 Task: Create a task  Integrate website with payment gateways and invoicing systems , assign it to team member softage.2@softage.net in the project AgileExpert and update the status of the task to  On Track  , set the priority of the task to Low
Action: Mouse moved to (51, 455)
Screenshot: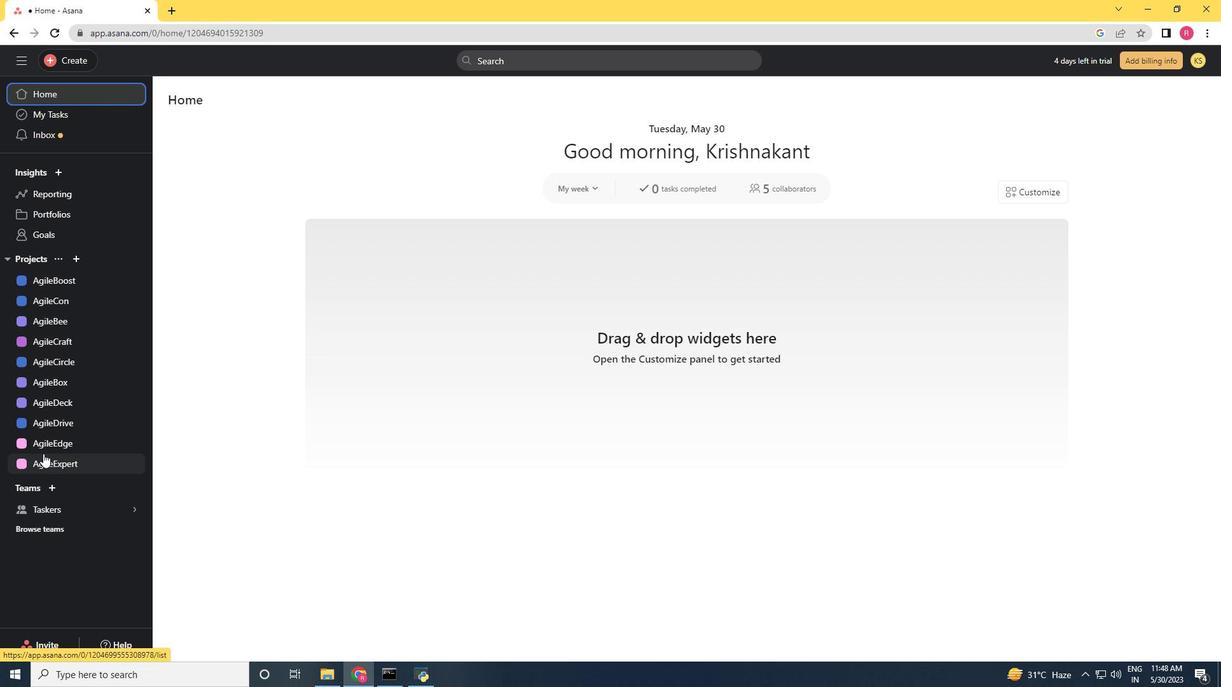 
Action: Mouse pressed left at (51, 455)
Screenshot: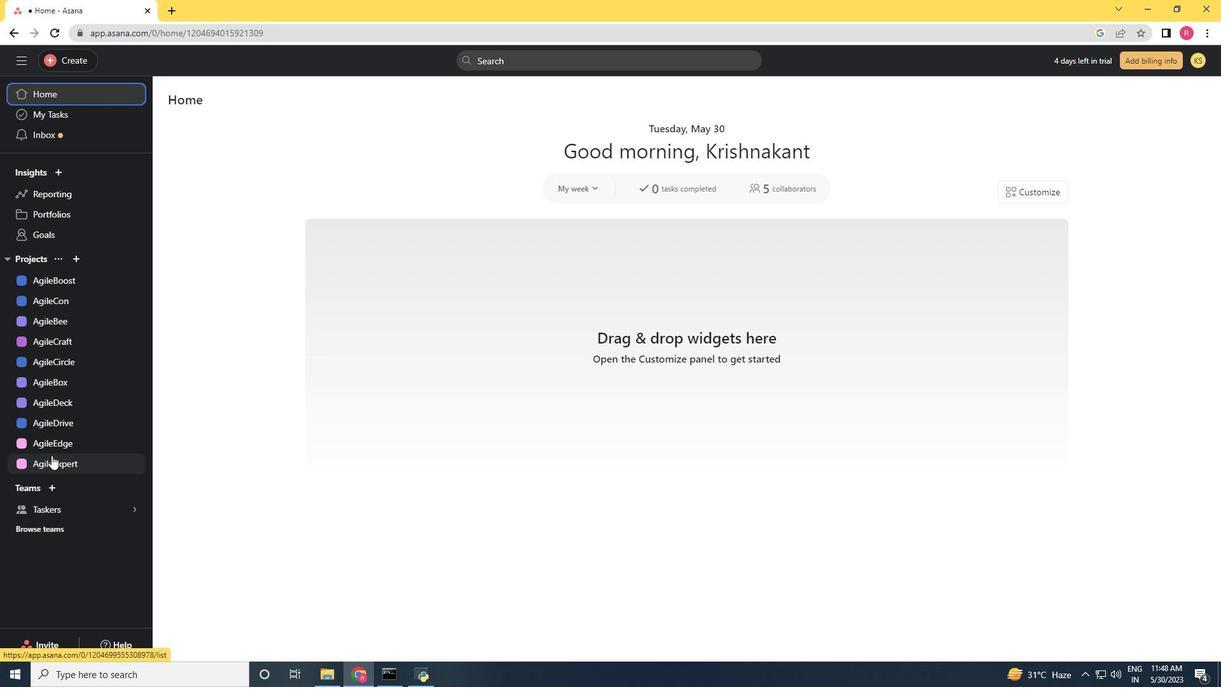 
Action: Mouse moved to (69, 50)
Screenshot: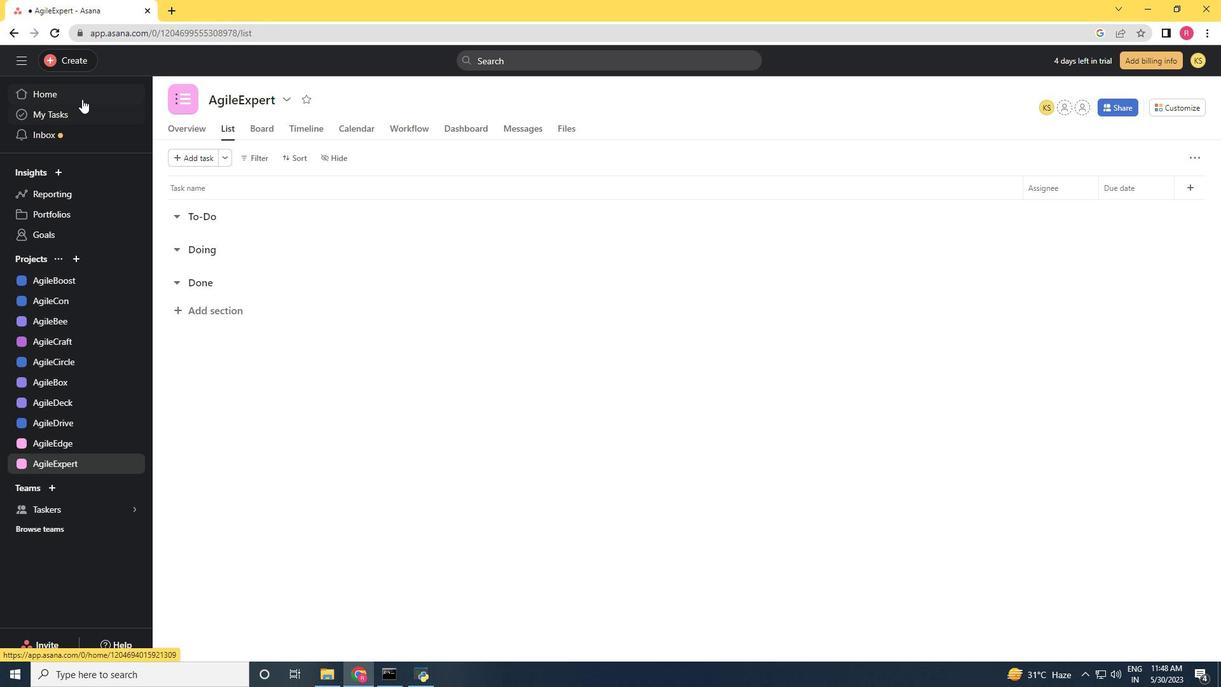 
Action: Mouse pressed left at (69, 50)
Screenshot: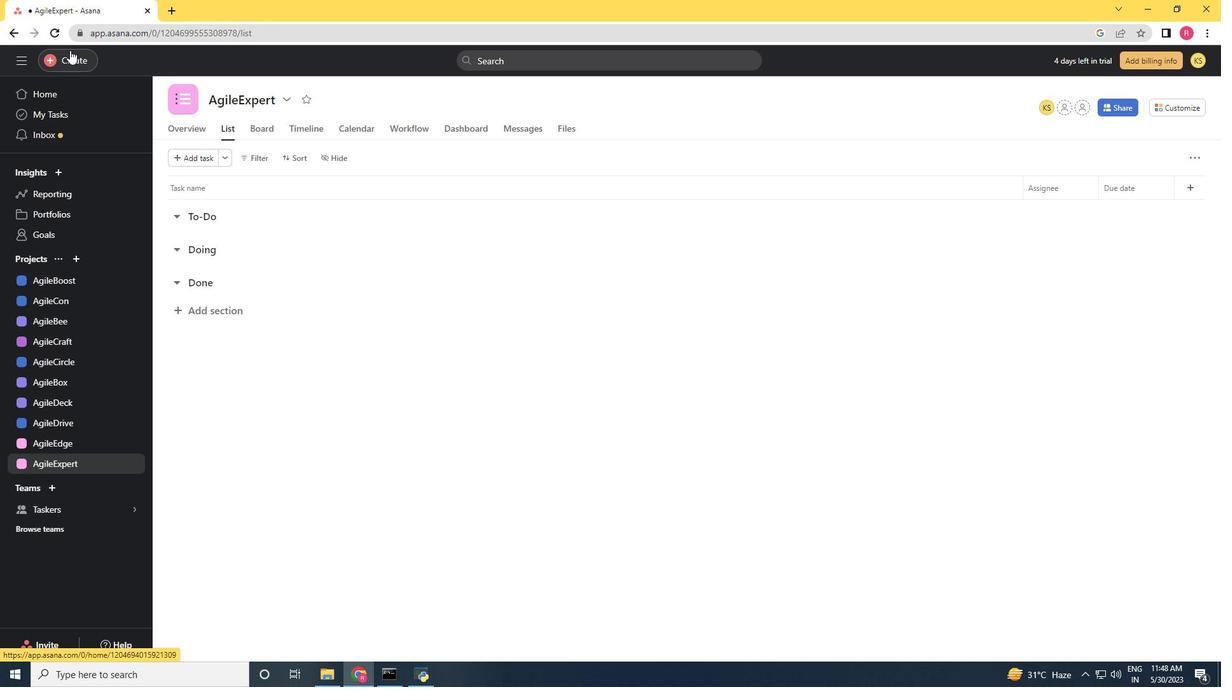 
Action: Mouse moved to (132, 70)
Screenshot: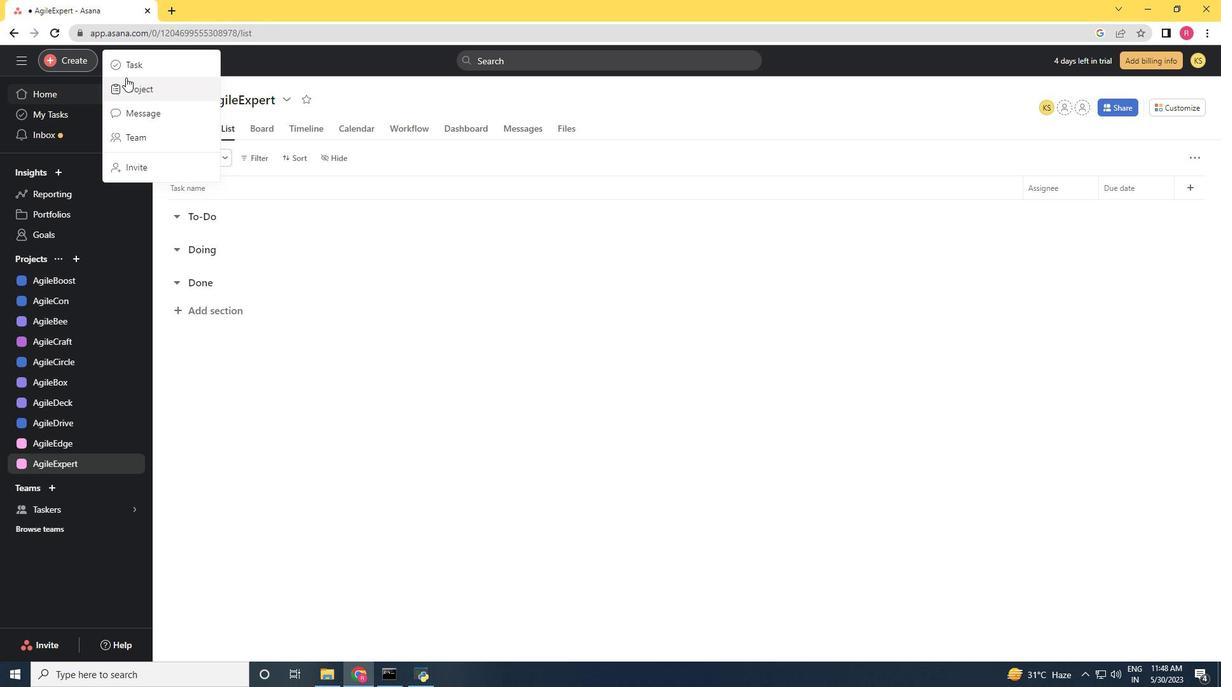 
Action: Mouse pressed left at (132, 70)
Screenshot: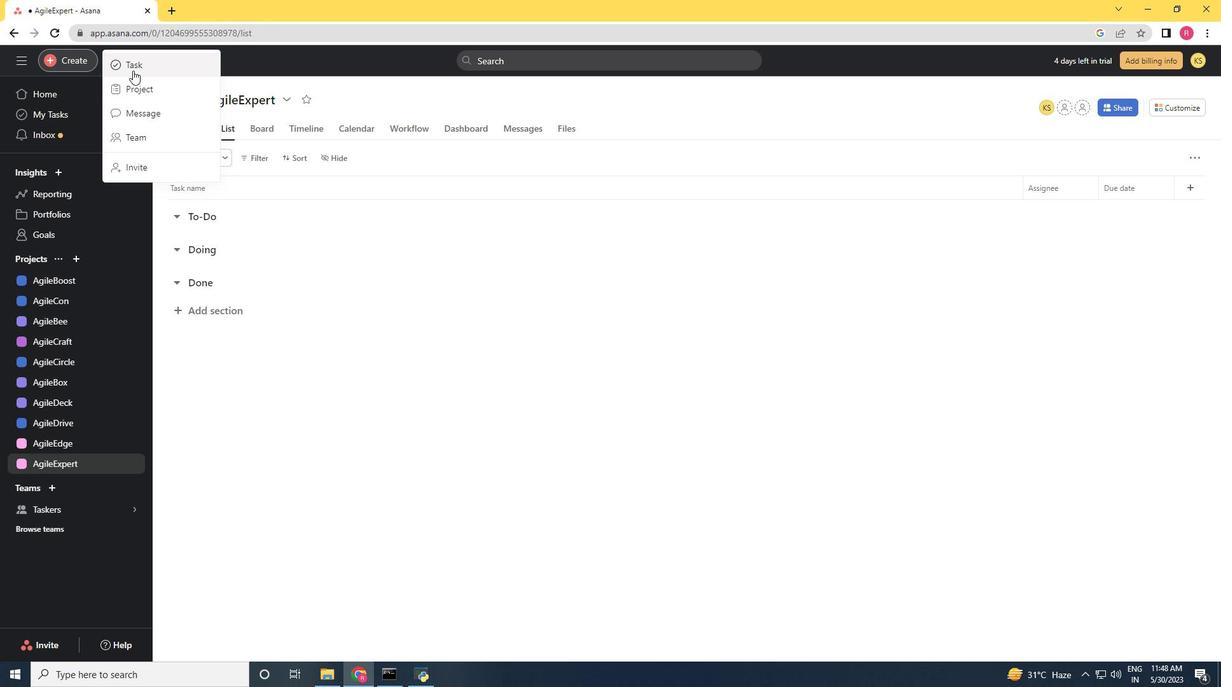 
Action: Key pressed <Key.shift>Integrate<Key.space>website<Key.space>with<Key.space>payment<Key.space>gatways<Key.space>and<Key.space>invoicing<Key.space>system
Screenshot: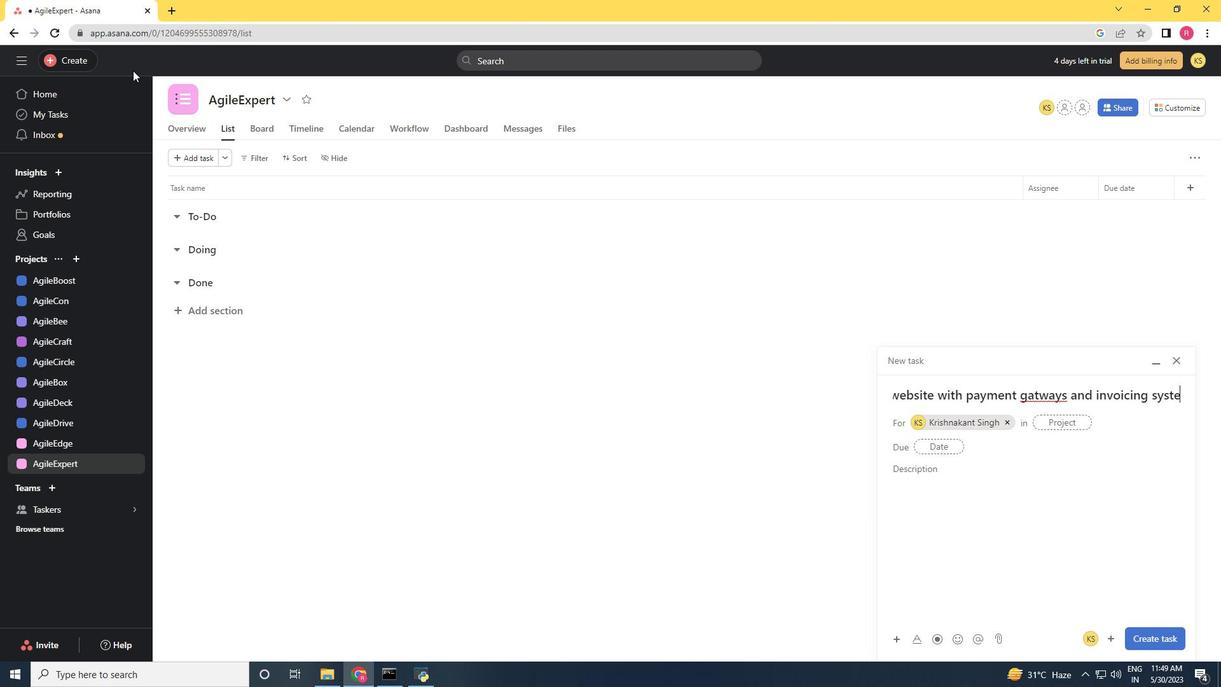 
Action: Mouse moved to (1030, 398)
Screenshot: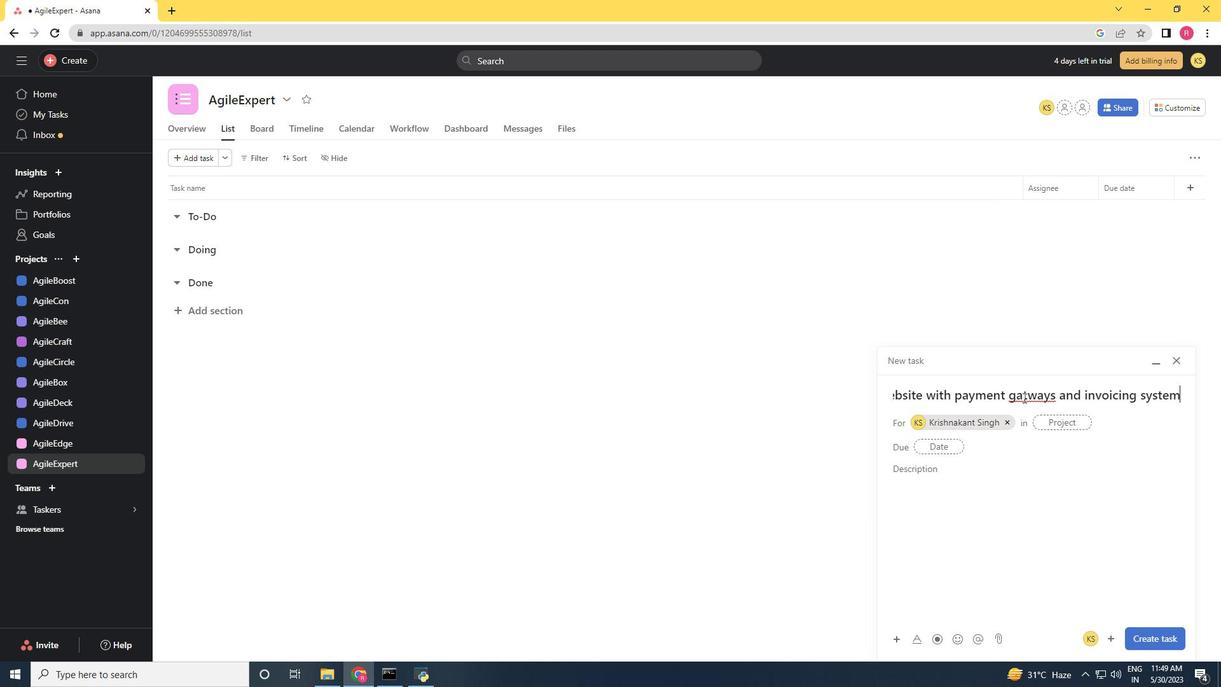 
Action: Mouse pressed left at (1030, 398)
Screenshot: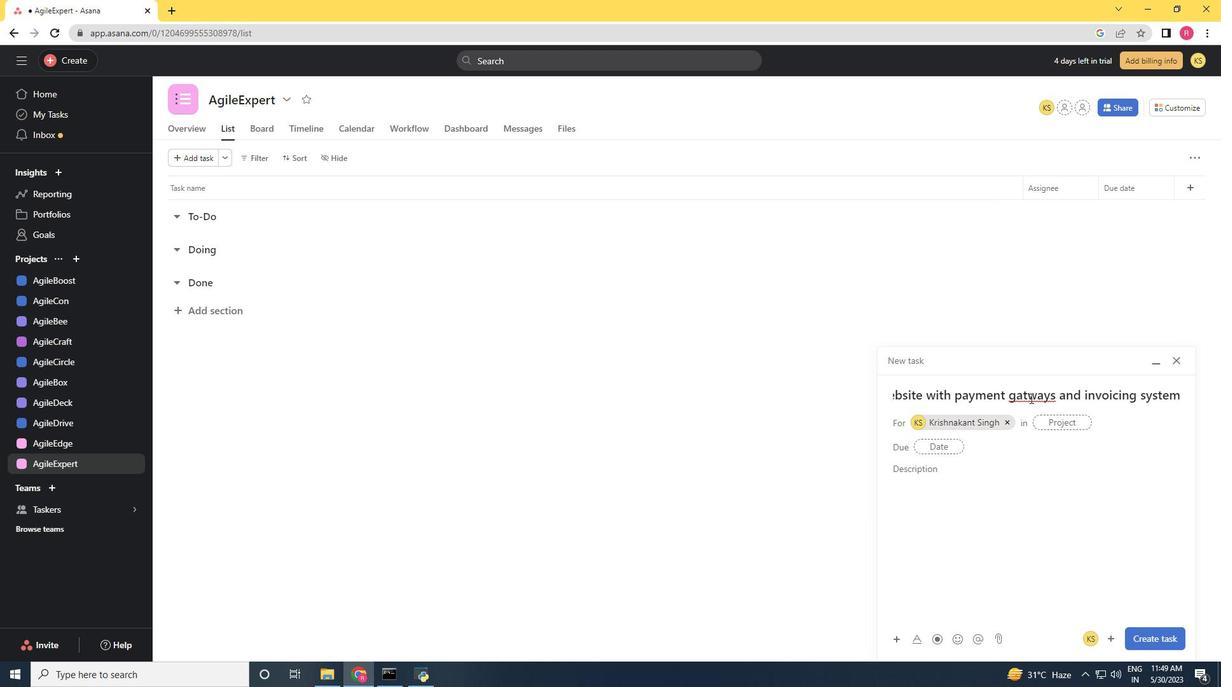 
Action: Key pressed e
Screenshot: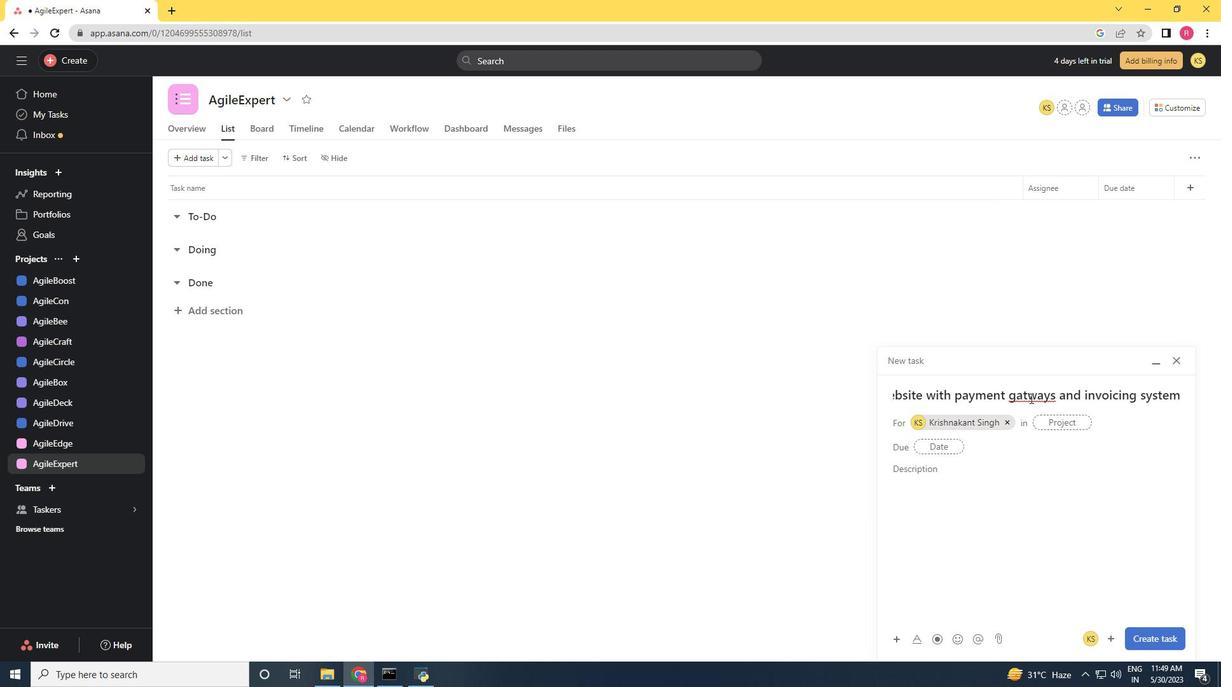 
Action: Mouse moved to (986, 423)
Screenshot: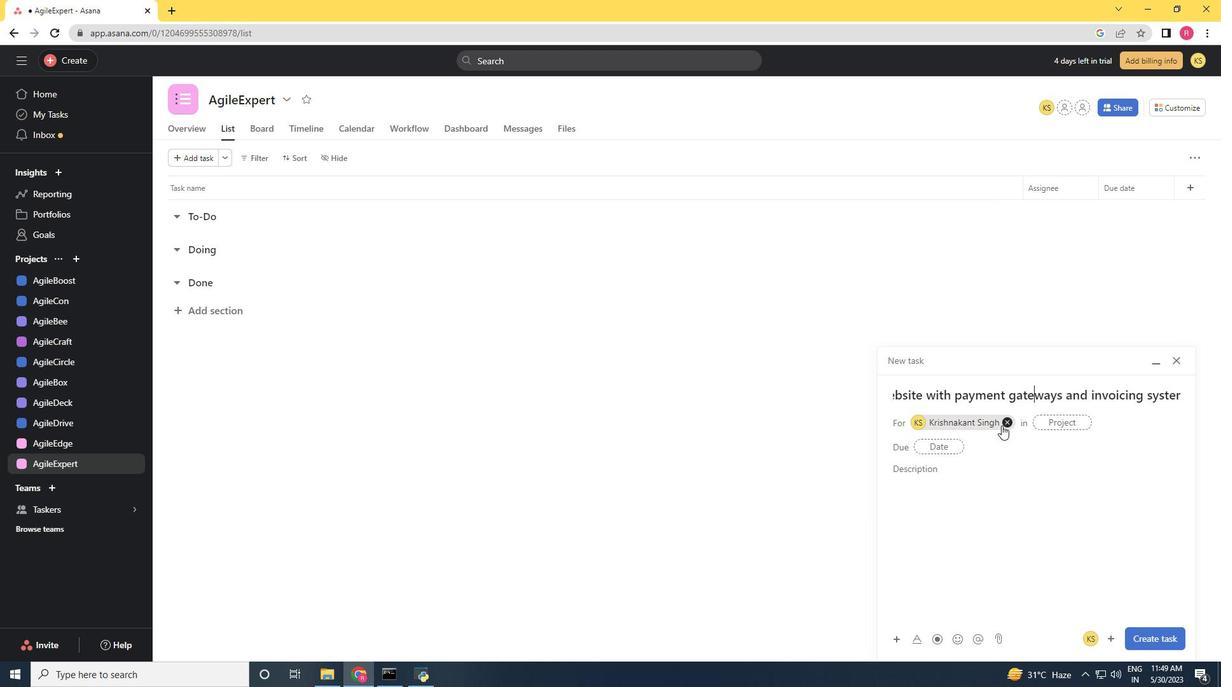 
Action: Mouse pressed left at (986, 423)
Screenshot: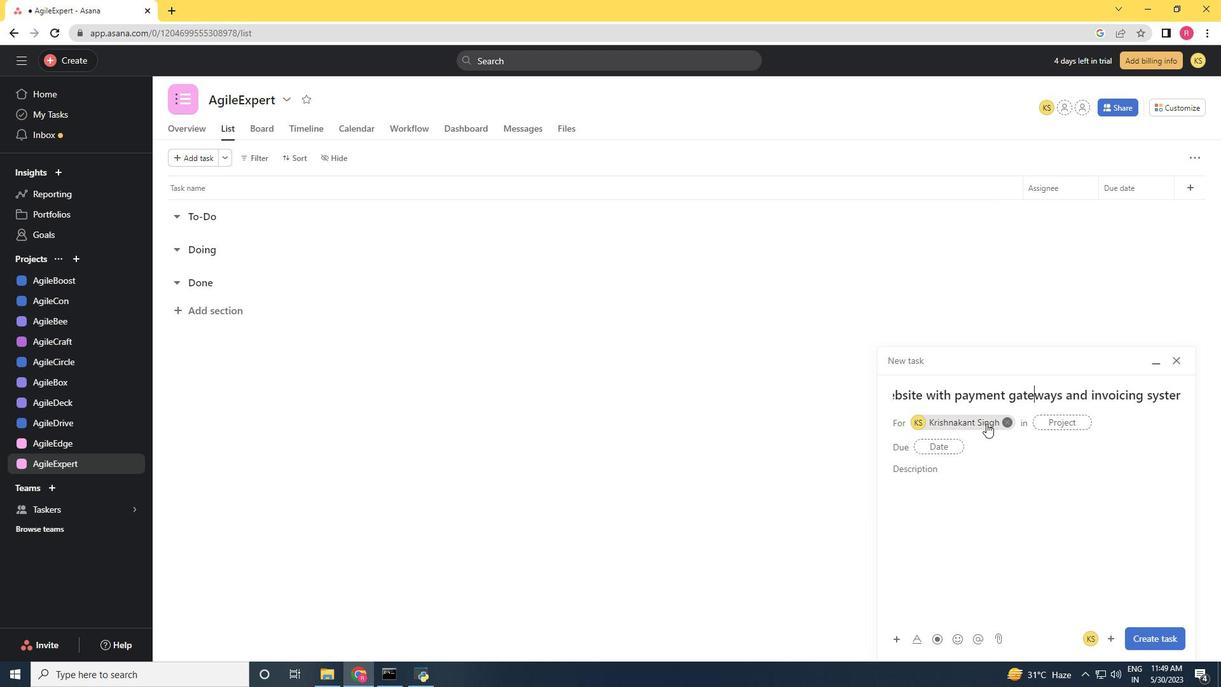 
Action: Mouse moved to (929, 418)
Screenshot: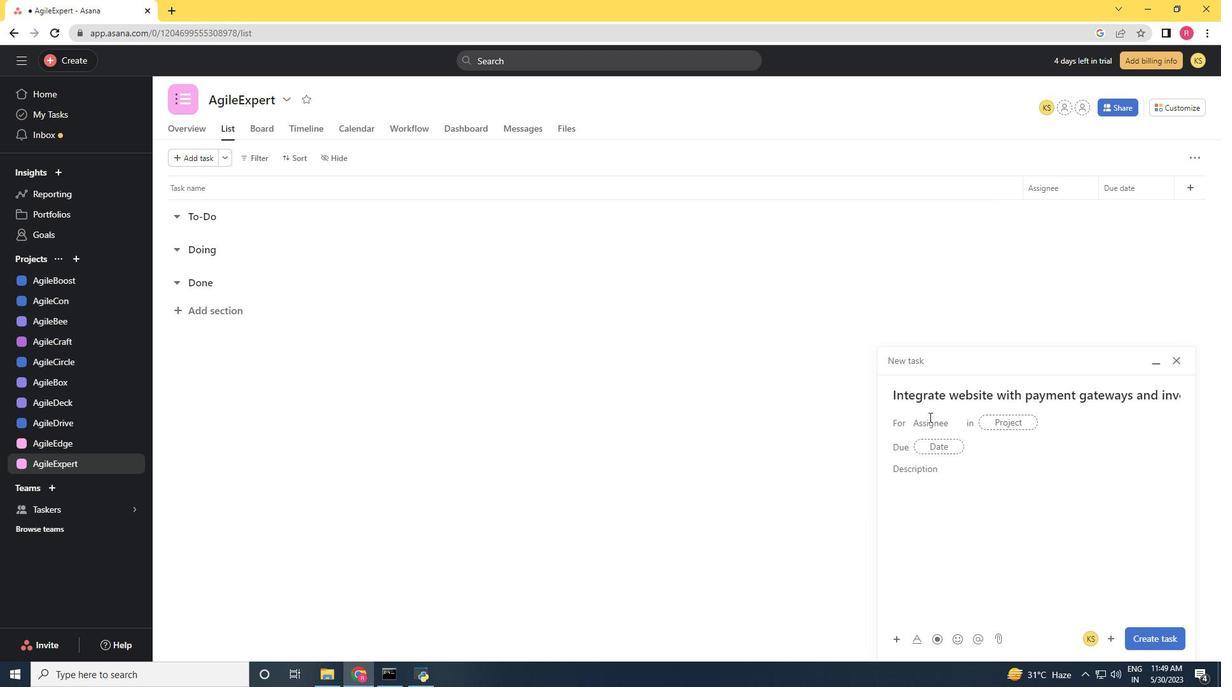 
Action: Mouse pressed left at (929, 418)
Screenshot: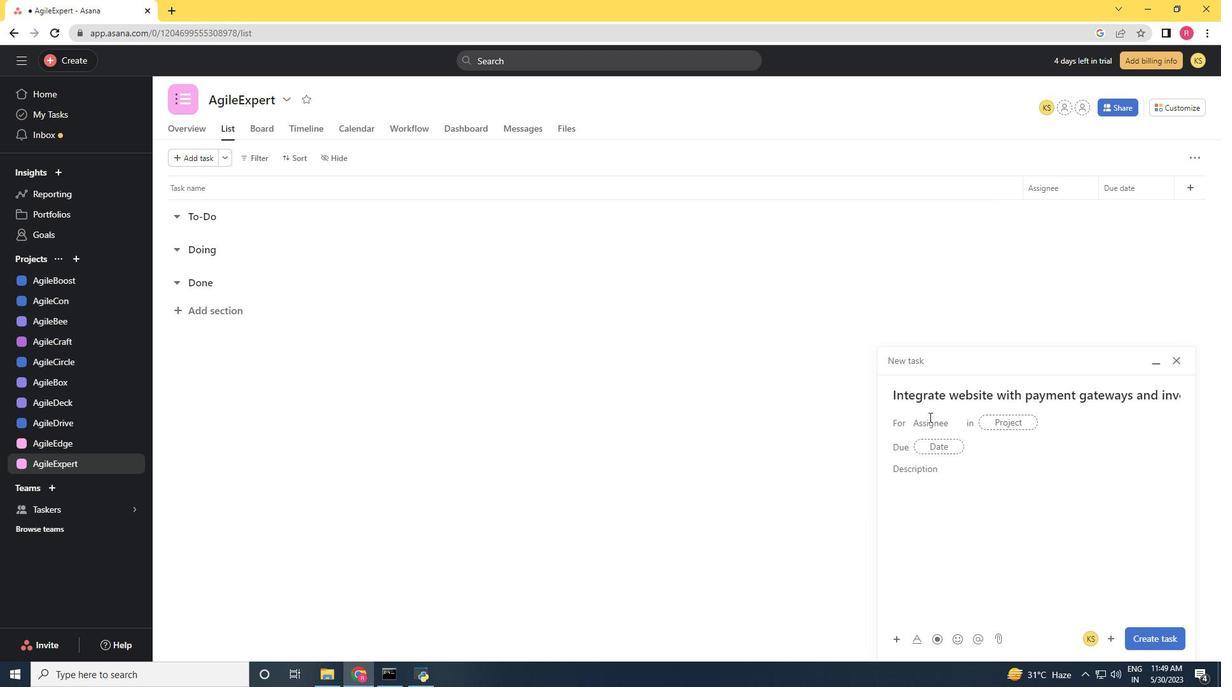 
Action: Mouse moved to (930, 419)
Screenshot: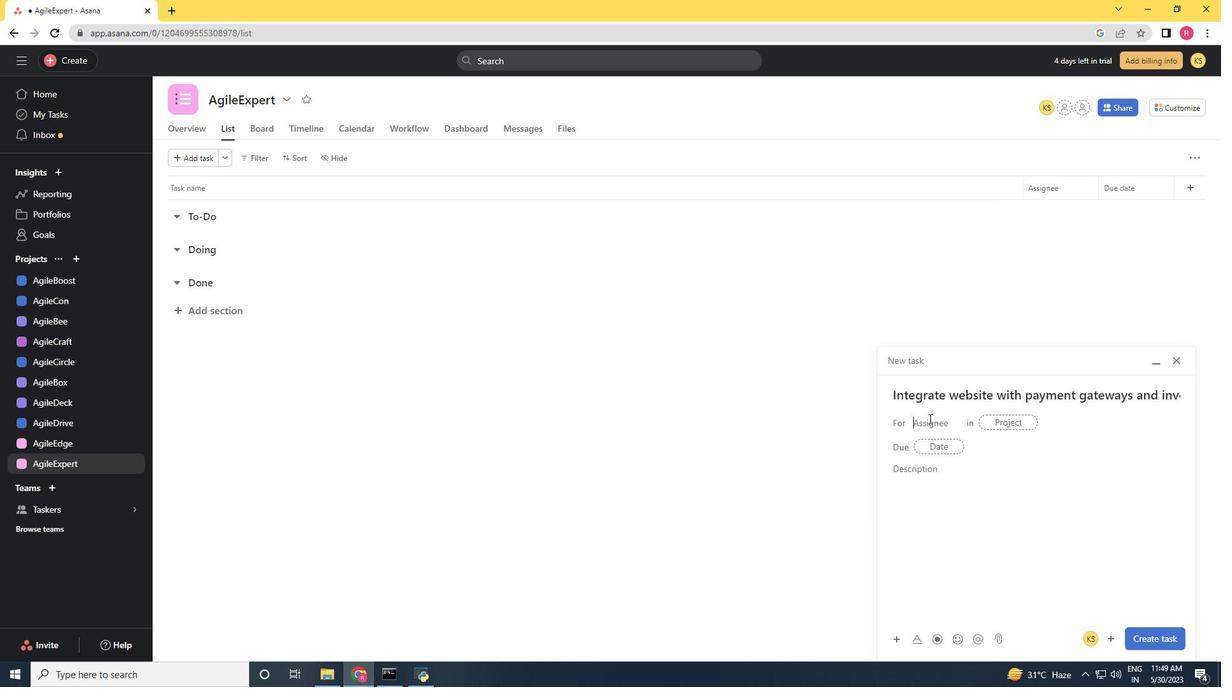 
Action: Key pressed softage.2<Key.shift>@softage.net
Screenshot: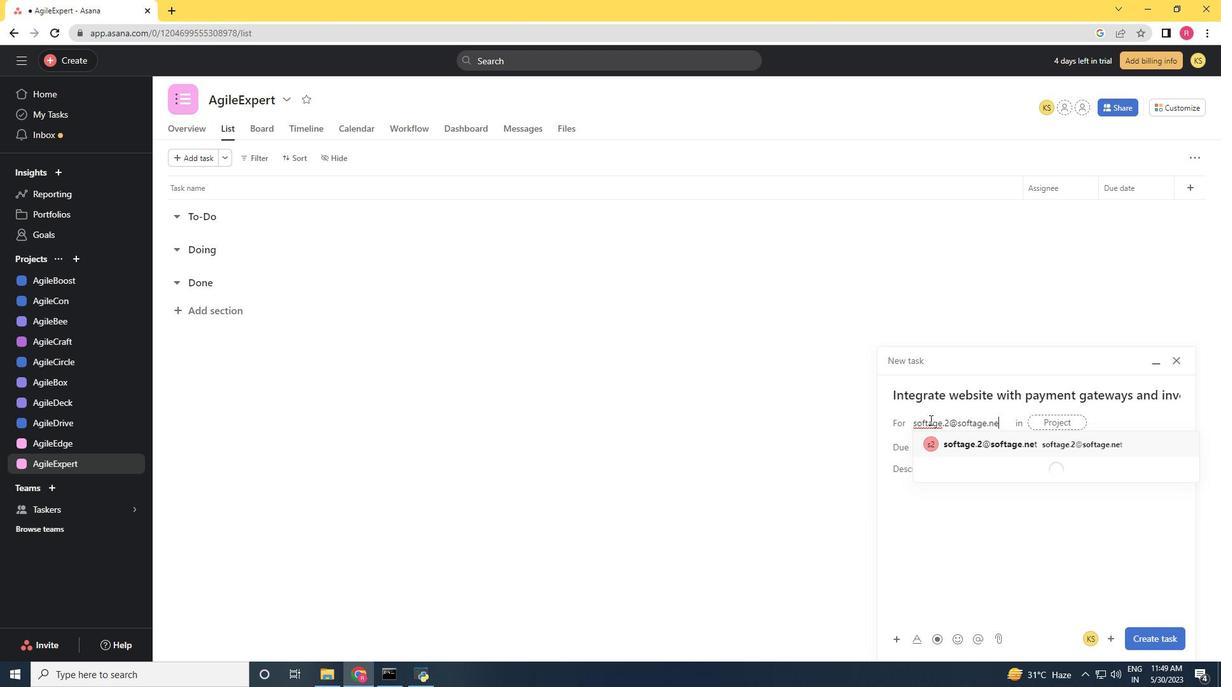 
Action: Mouse moved to (962, 441)
Screenshot: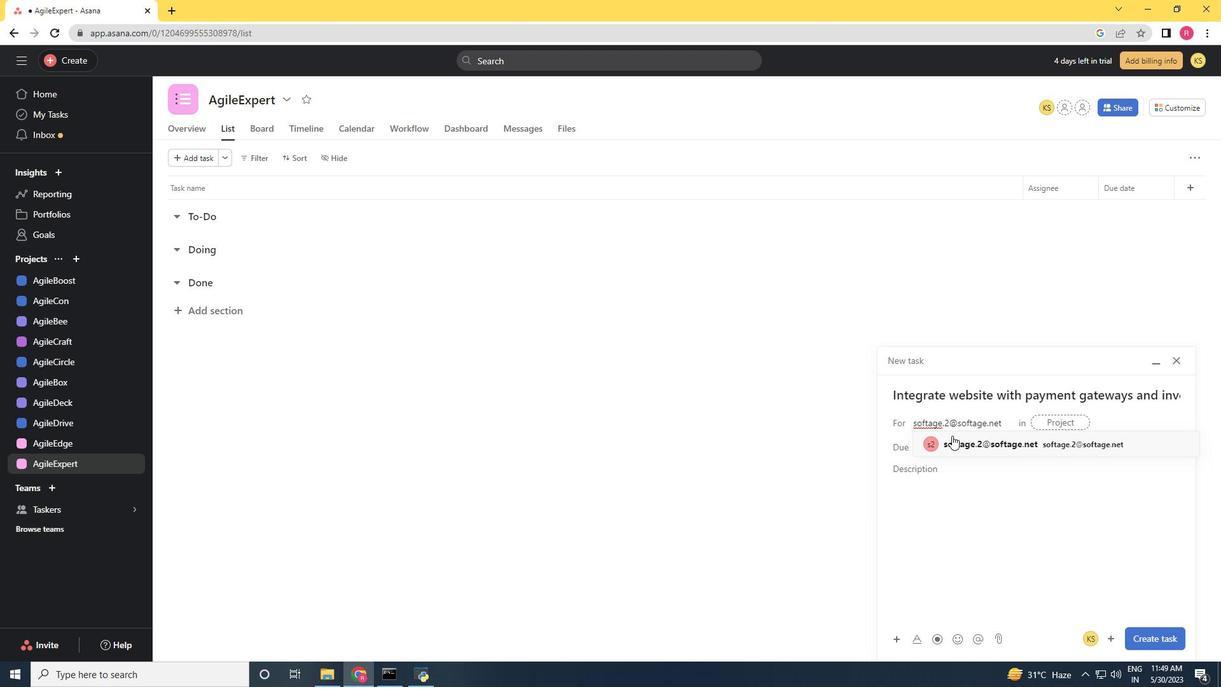 
Action: Mouse pressed left at (962, 441)
Screenshot: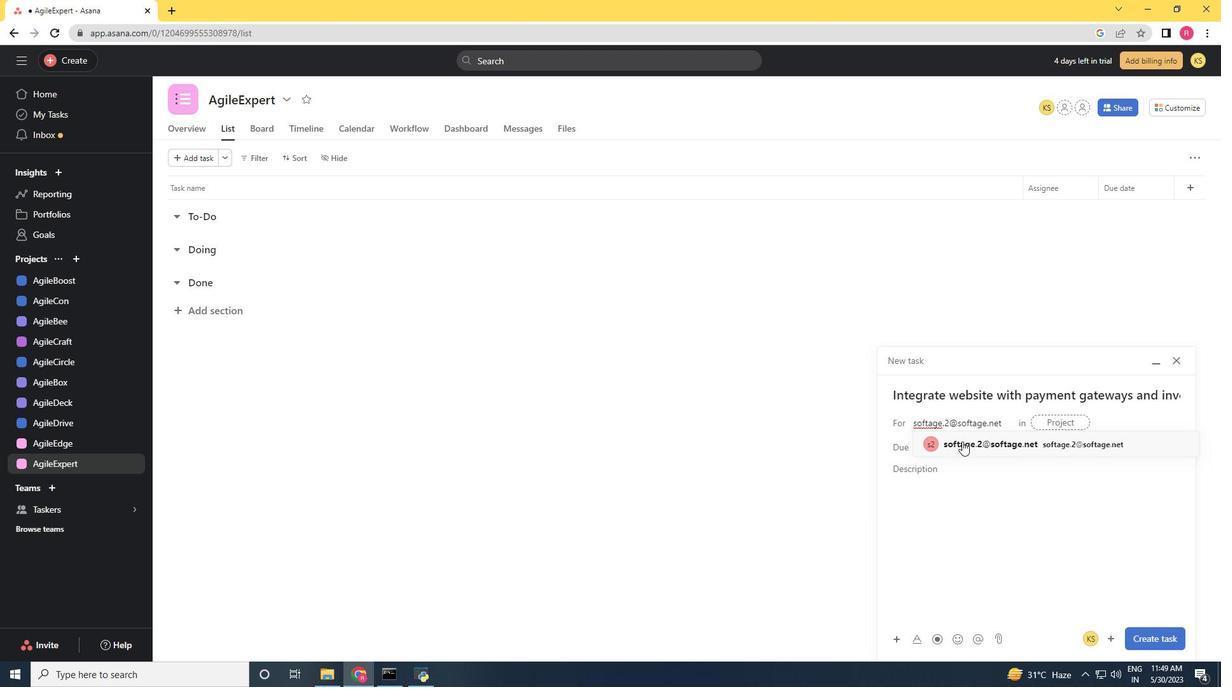 
Action: Mouse moved to (851, 445)
Screenshot: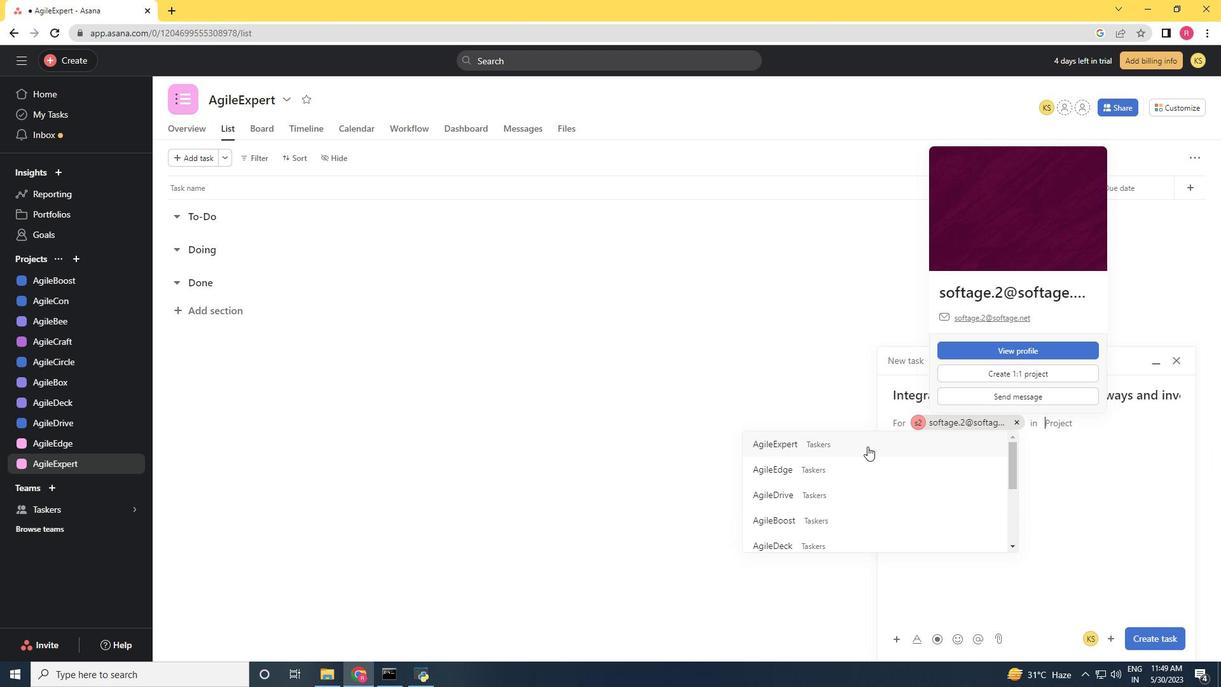 
Action: Mouse pressed left at (851, 445)
Screenshot: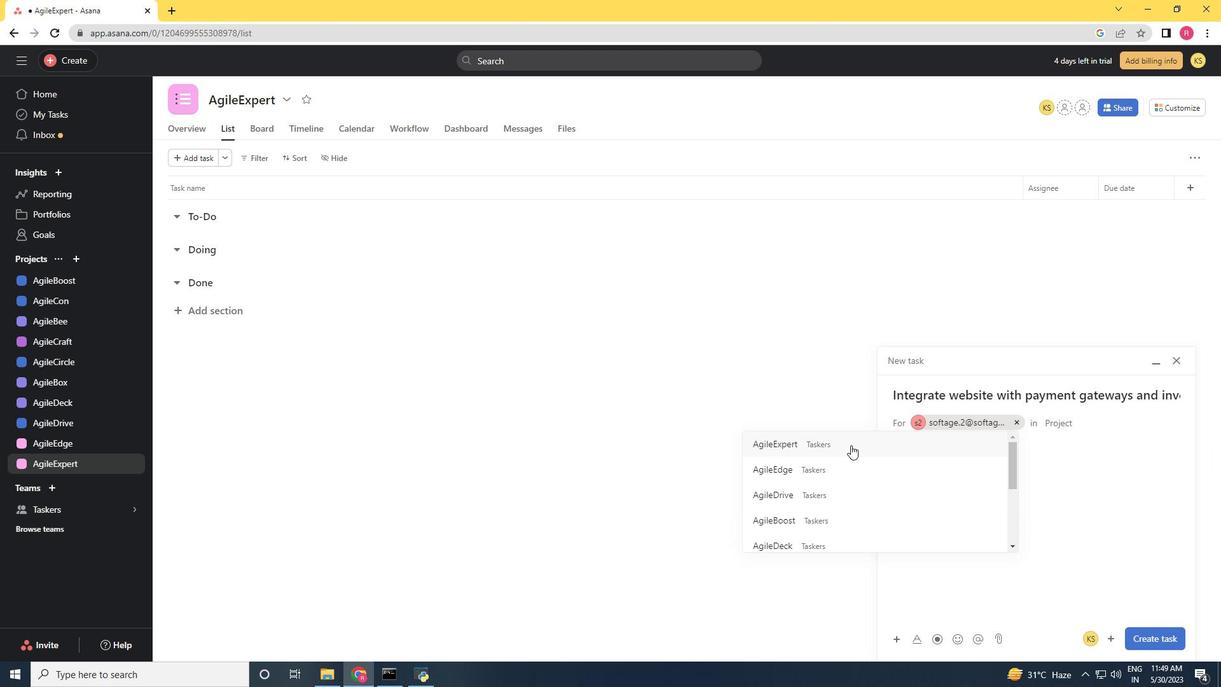 
Action: Mouse moved to (1142, 641)
Screenshot: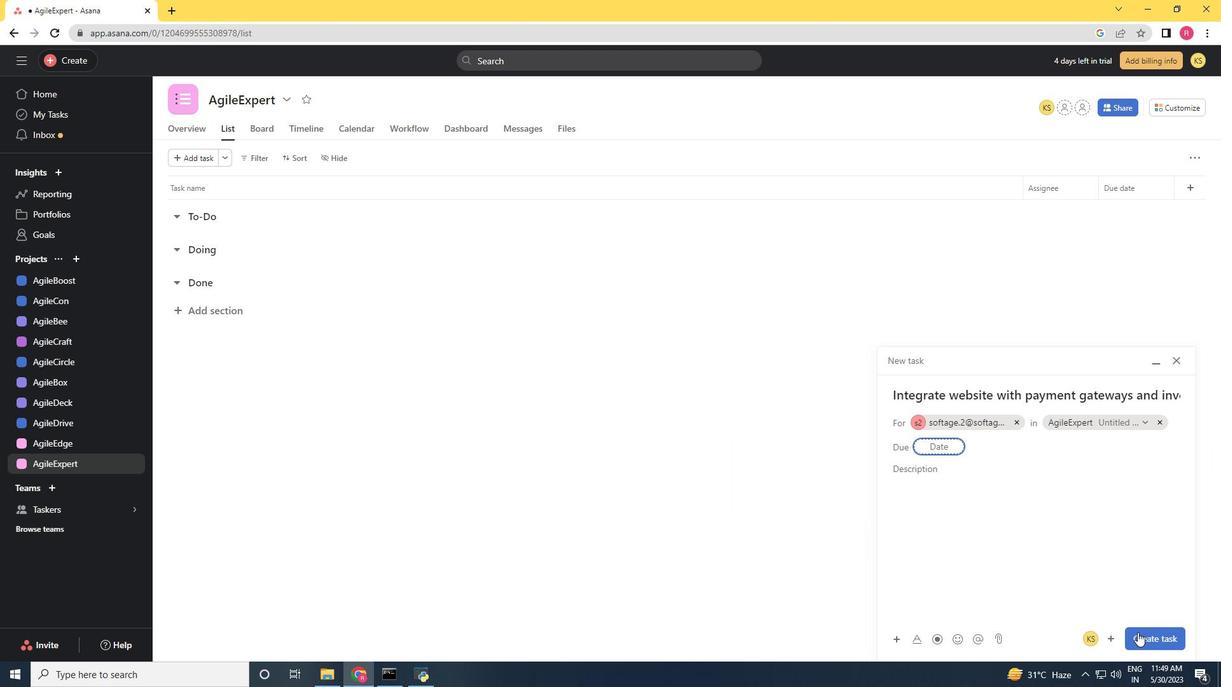
Action: Mouse pressed left at (1142, 641)
Screenshot: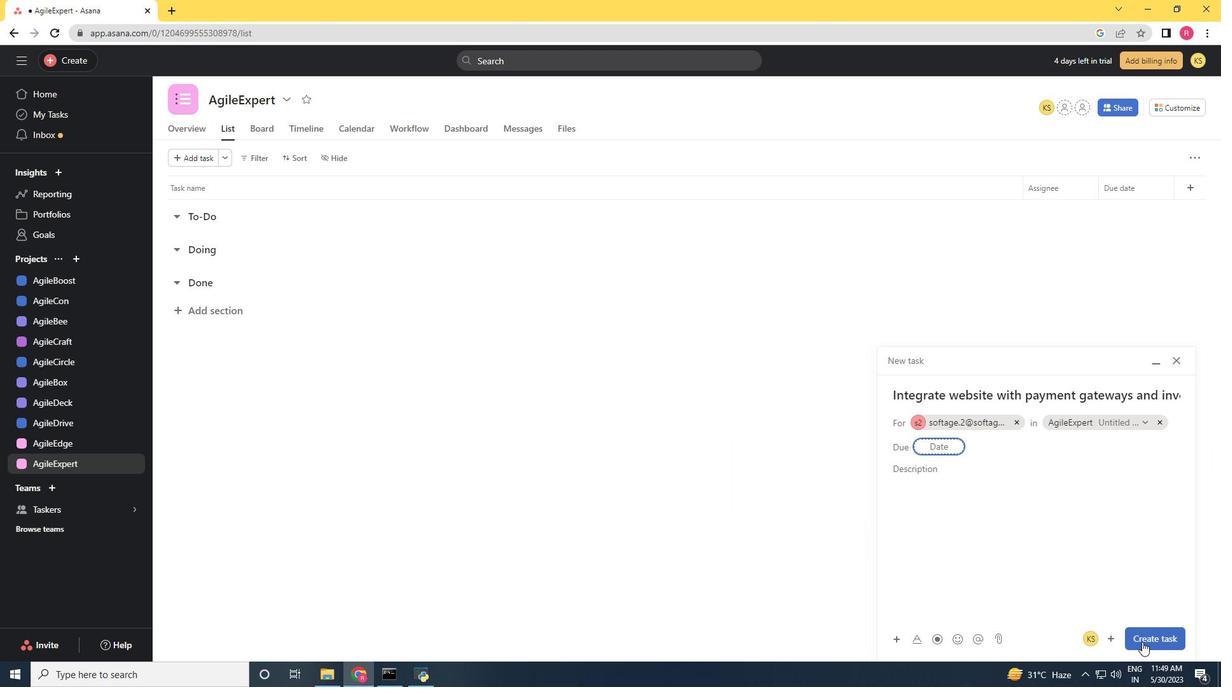 
Action: Mouse moved to (1021, 183)
Screenshot: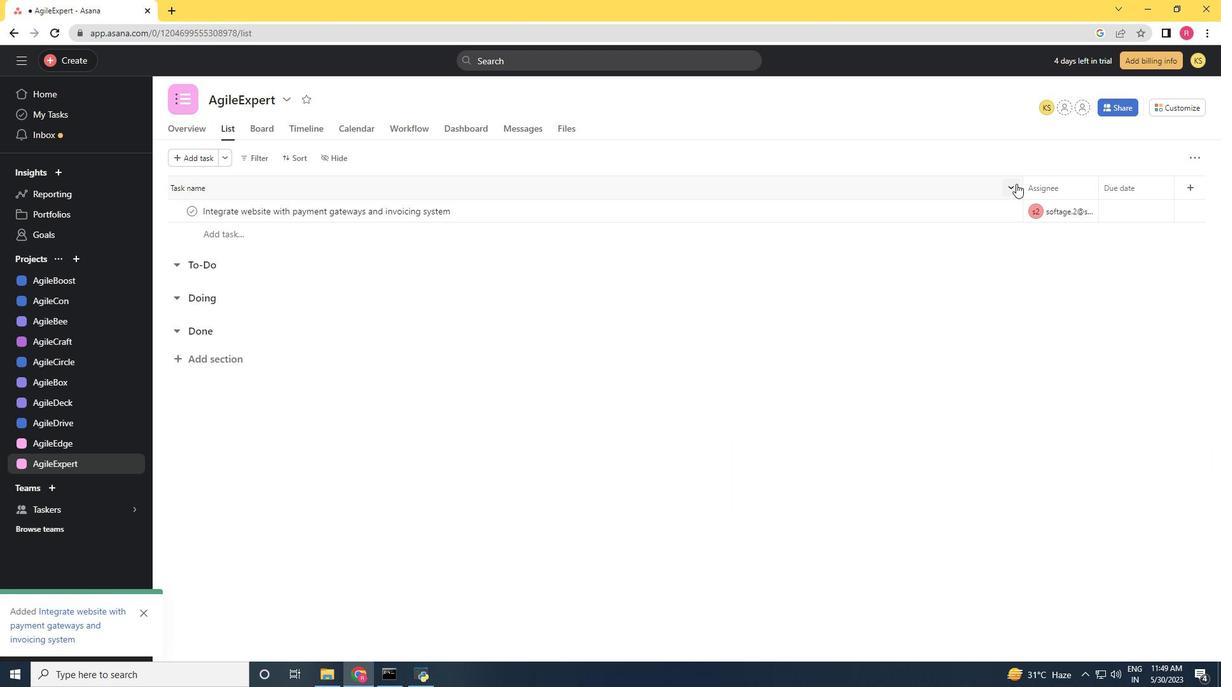 
Action: Mouse pressed left at (1021, 183)
Screenshot: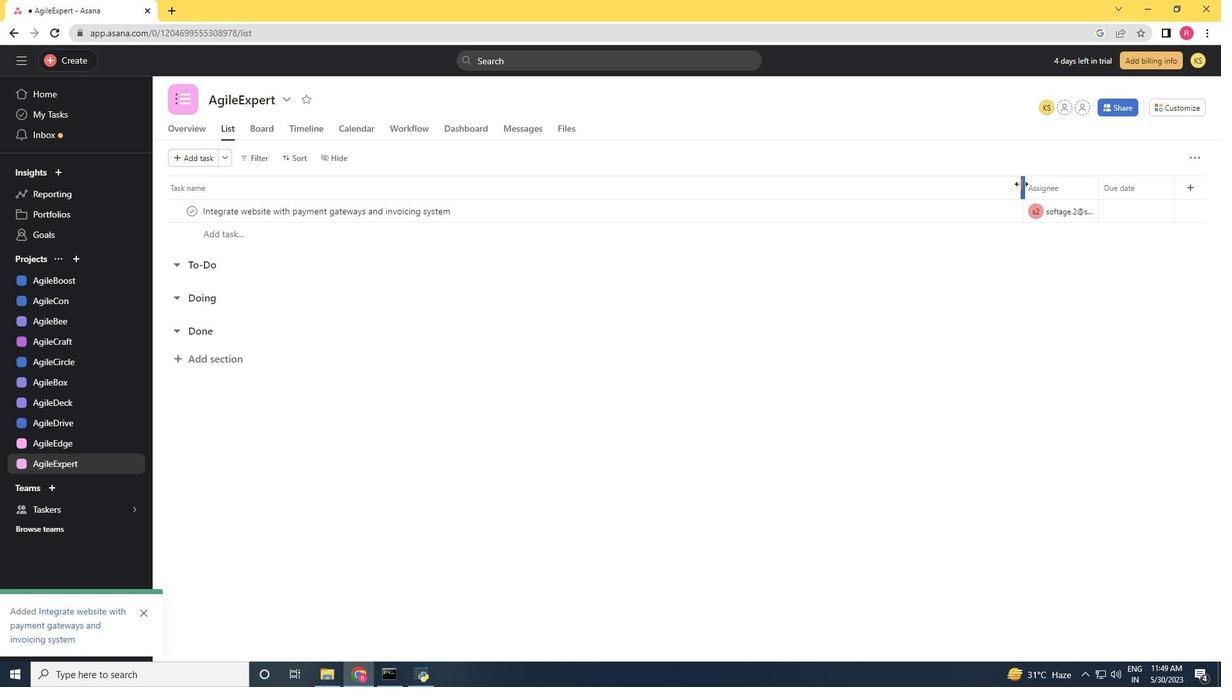 
Action: Mouse moved to (1034, 185)
Screenshot: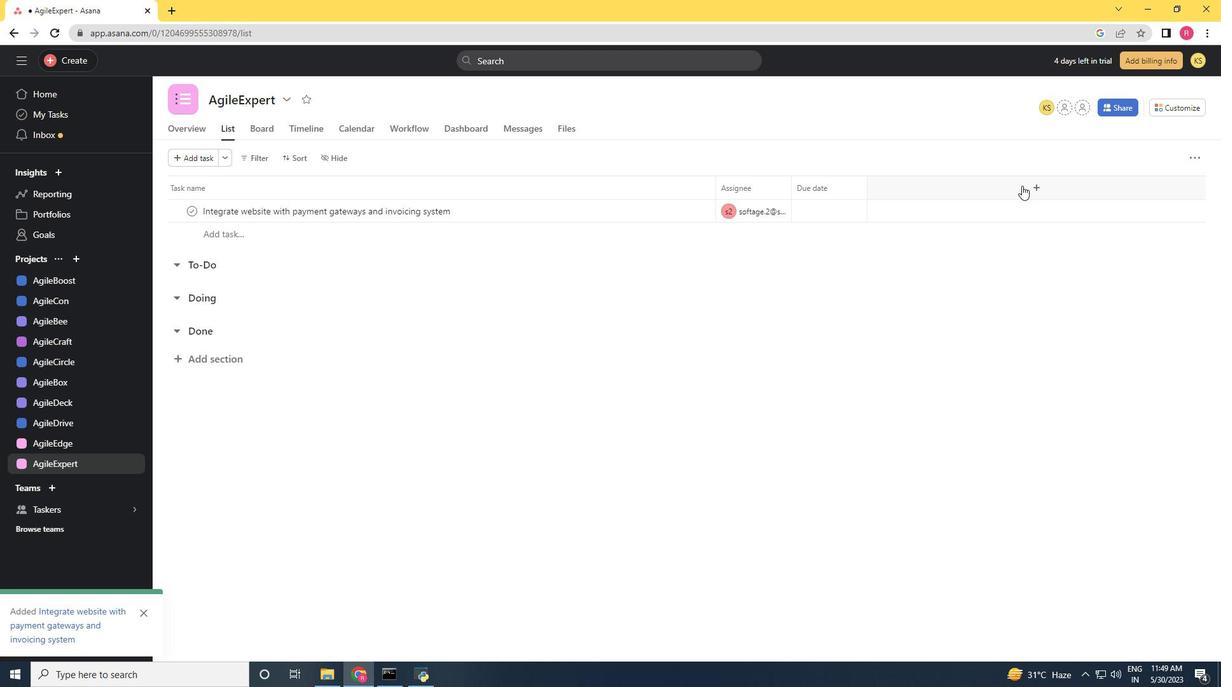 
Action: Mouse pressed left at (1034, 185)
Screenshot: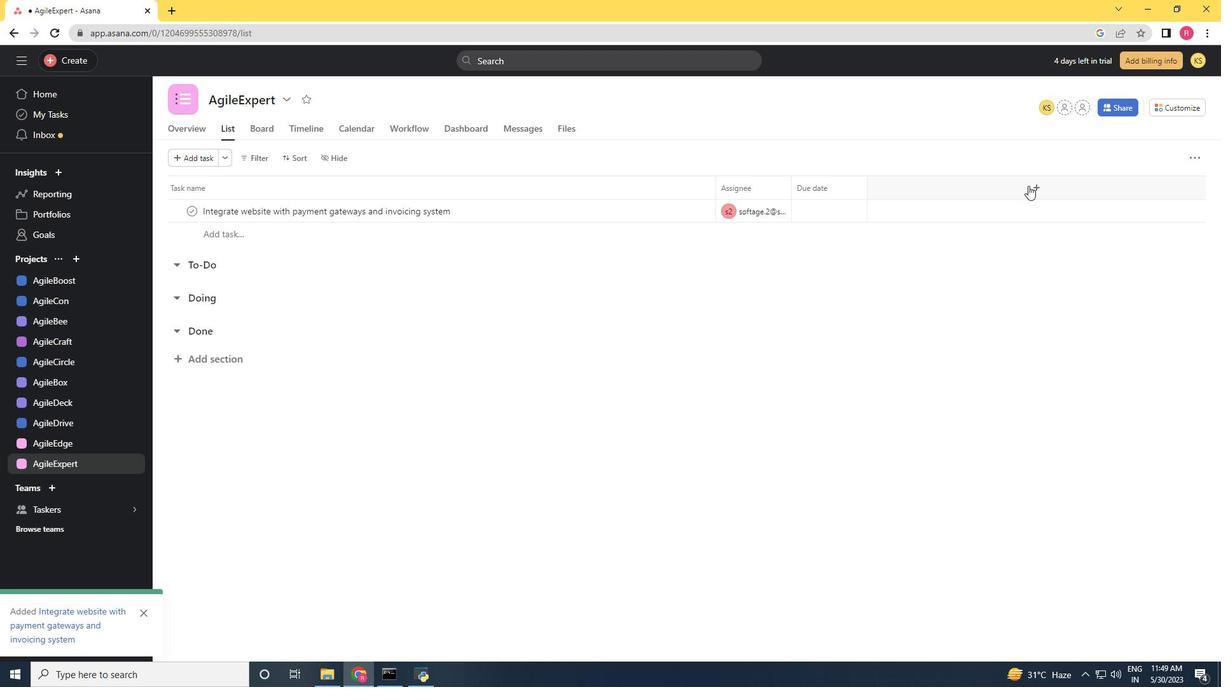 
Action: Mouse moved to (916, 321)
Screenshot: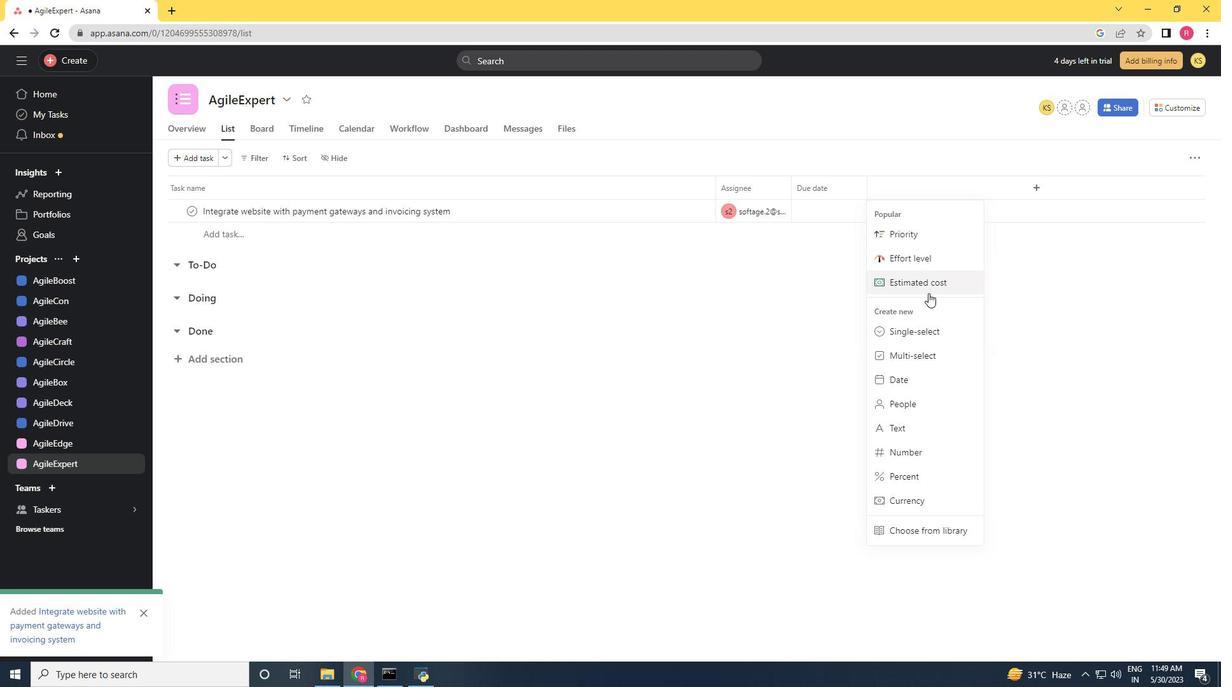 
Action: Mouse pressed left at (916, 321)
Screenshot: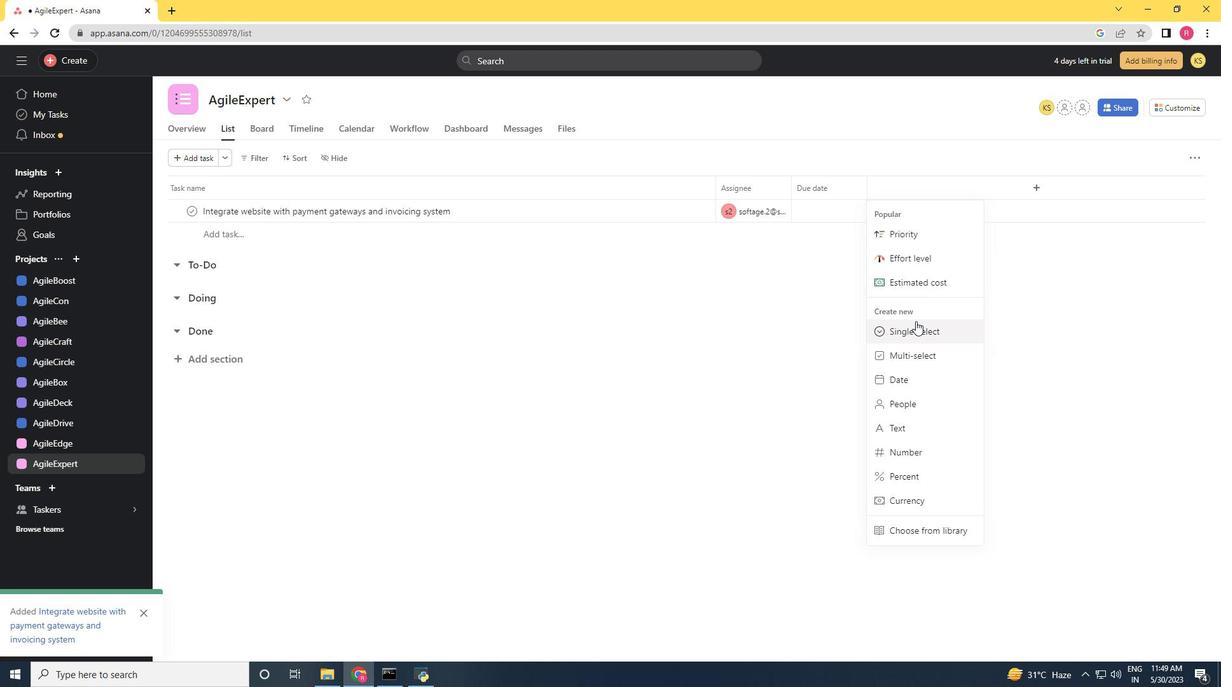 
Action: Key pressed <Key.shift>Stat<Key.backspace>tus
Screenshot: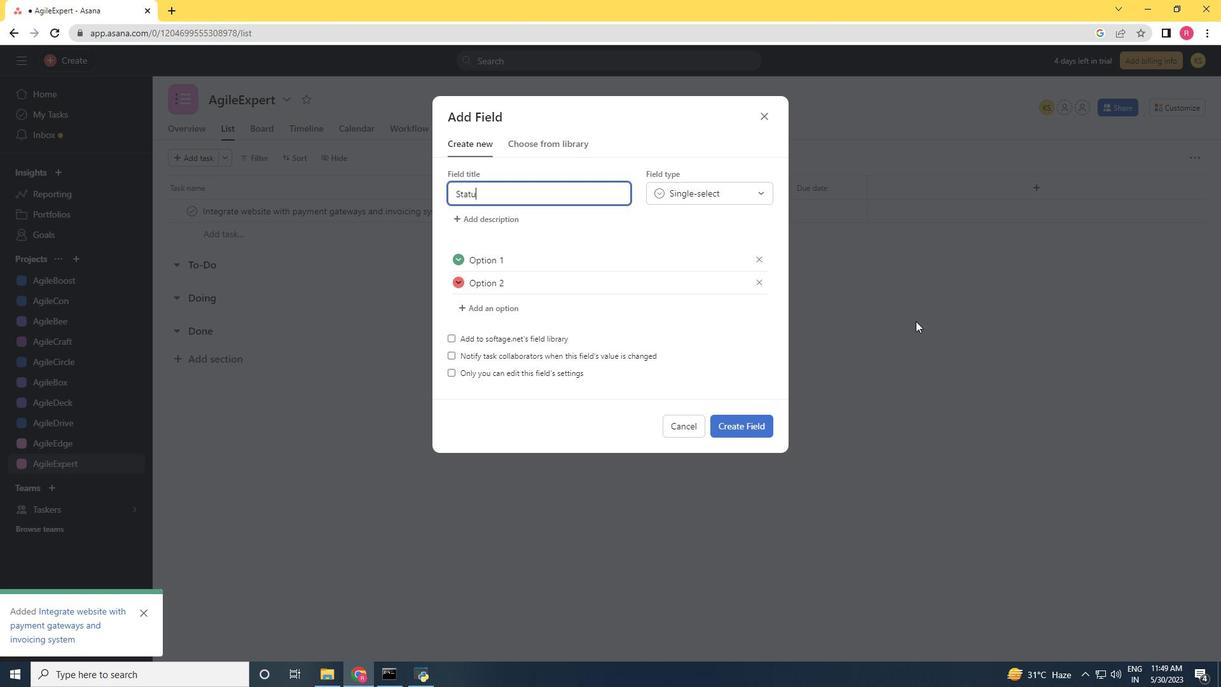
Action: Mouse moved to (558, 257)
Screenshot: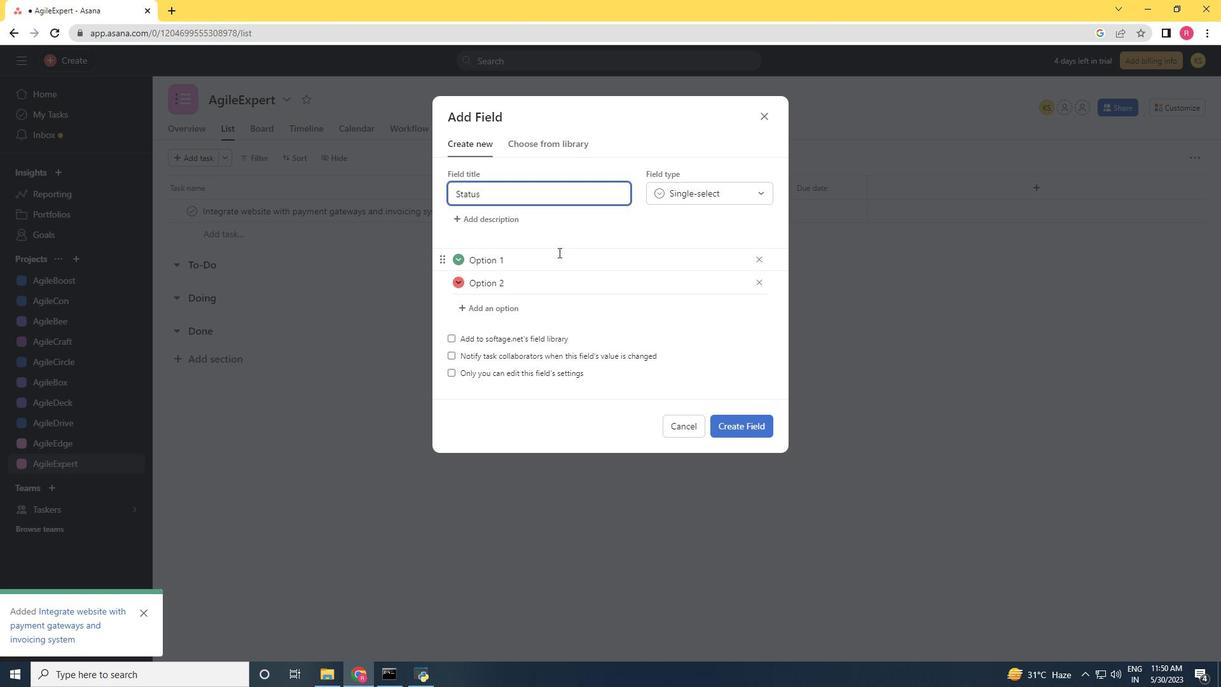 
Action: Mouse pressed left at (558, 257)
Screenshot: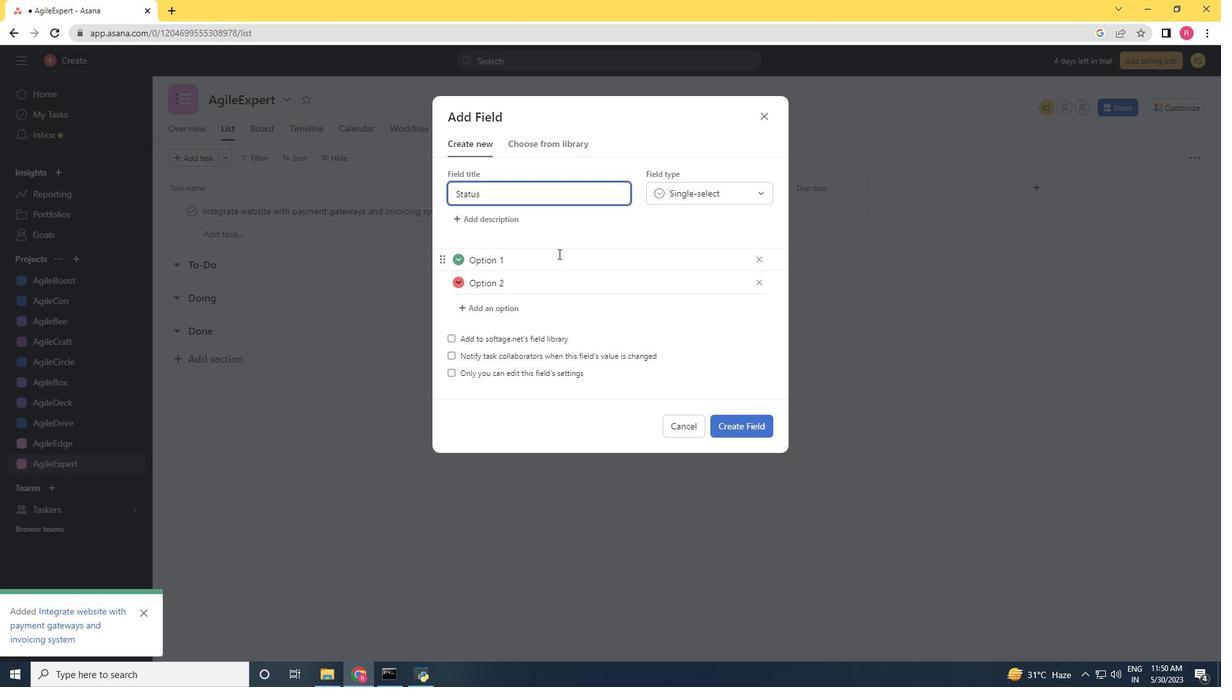 
Action: Key pressed <Key.backspace><Key.backspace><Key.backspace><Key.backspace><Key.backspace><Key.backspace><Key.backspace><Key.backspace><Key.shift><Key.shift><Key.shift><Key.shift><Key.shift><Key.shift><Key.shift><Key.shift><Key.shift><Key.shift><Key.shift><Key.shift><Key.shift><Key.shift><Key.shift><Key.shift><Key.shift><Key.shift><Key.shift><Key.shift><Key.shift><Key.shift><Key.shift>On<Key.space><Key.shift>Track<Key.enter><Key.shift>Off<Key.space><Key.shift>Track<Key.enter><Key.shift><Key.shift><Key.shift><Key.shift><Key.shift><Key.shift><Key.shift><Key.shift><Key.shift><Key.shift><Key.shift><Key.shift><Key.shift><Key.shift><Key.shift><Key.shift><Key.shift><Key.shift><Key.shift><Key.shift><Key.shift><Key.shift><Key.shift><Key.shift><Key.shift><Key.shift><Key.shift><Key.shift><Key.shift><Key.shift><Key.shift><Key.shift><Key.shift><Key.shift><Key.shift><Key.shift><Key.shift><Key.shift><Key.shift><Key.shift><Key.shift><Key.shift><Key.shift><Key.shift><Key.shift><Key.shift><Key.shift><Key.shift><Key.shift><Key.shift><Key.shift><Key.shift><Key.shift><Key.shift><Key.shift><Key.shift><Key.shift><Key.shift><Key.shift><Key.shift><Key.shift><Key.shift><Key.shift><Key.shift><Key.shift><Key.shift><Key.shift><Key.shift><Key.shift><Key.shift><Key.shift><Key.shift><Key.shift><Key.shift><Key.shift><Key.shift><Key.shift><Key.shift><Key.shift><Key.shift>At<Key.space><Key.shift>Risk
Screenshot: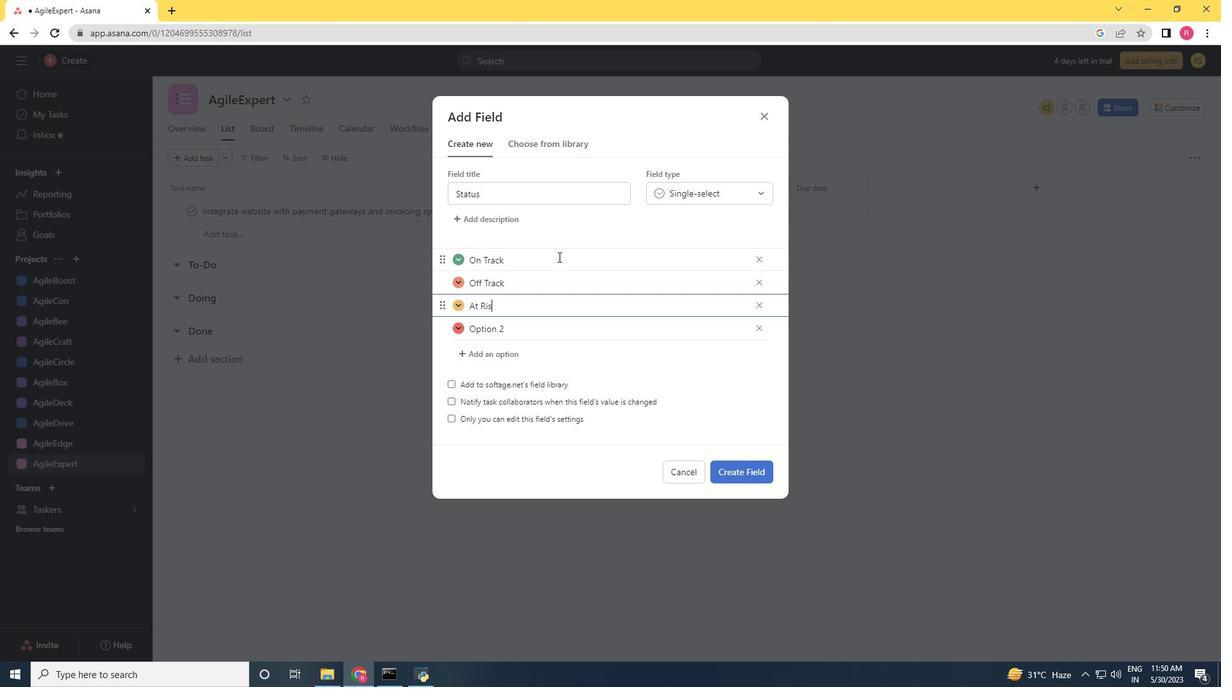 
Action: Mouse moved to (757, 328)
Screenshot: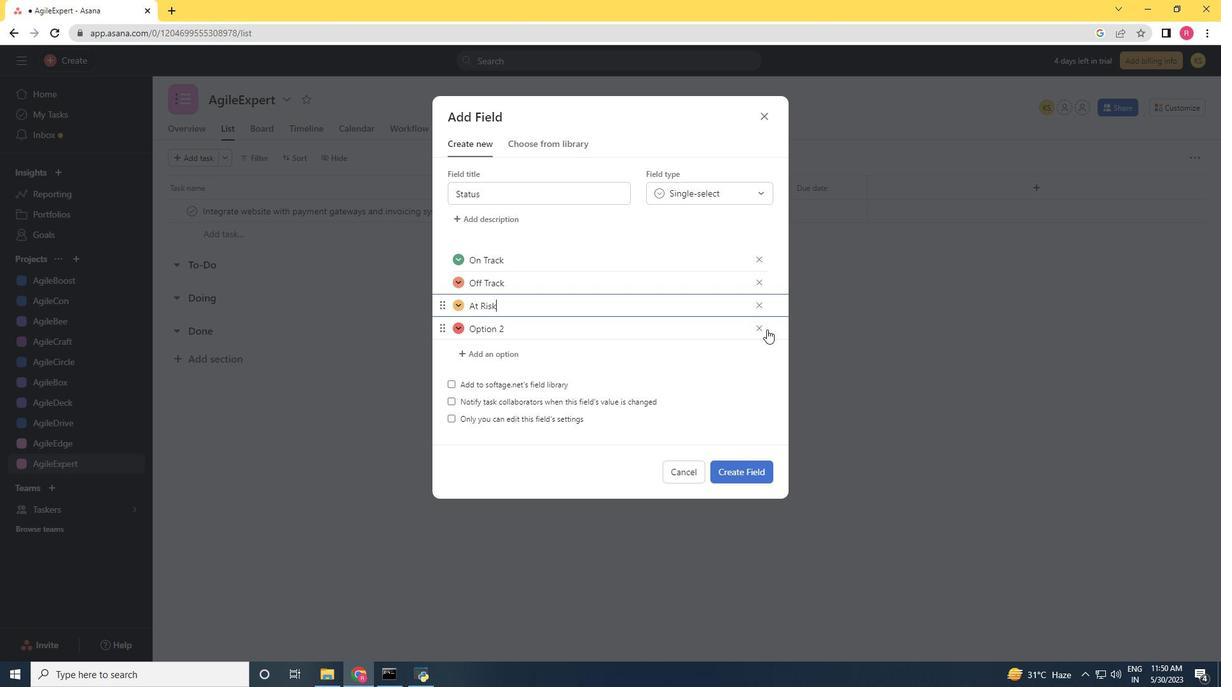 
Action: Mouse pressed left at (757, 328)
Screenshot: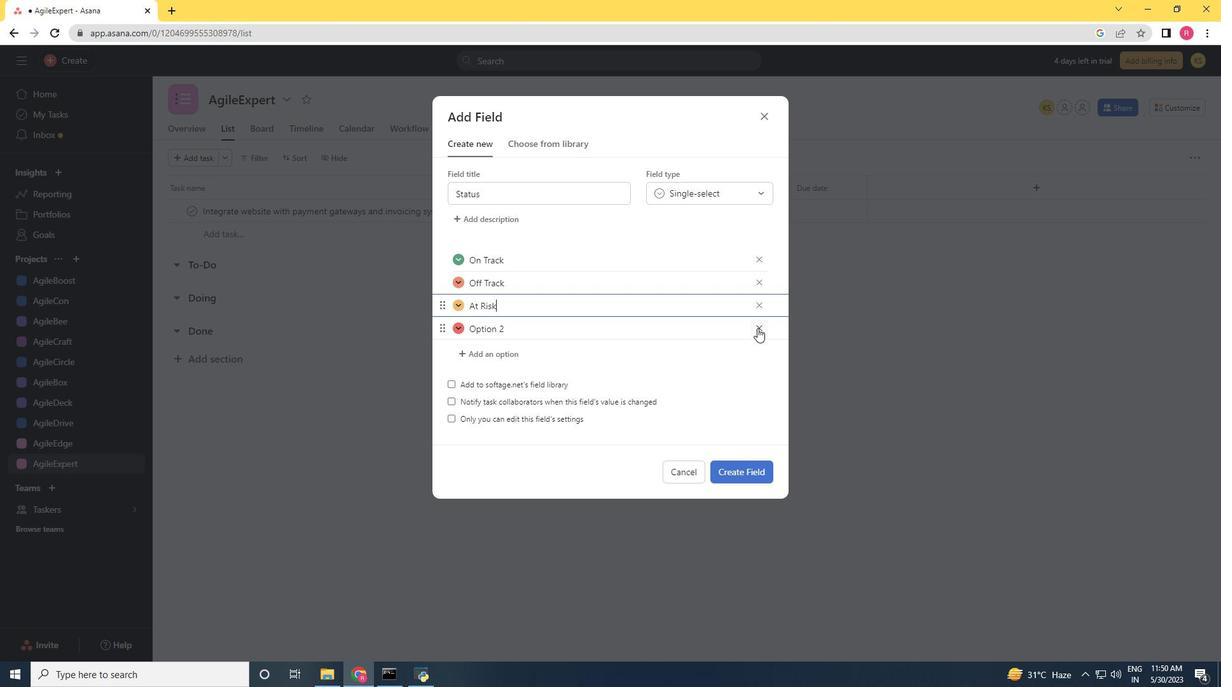 
Action: Mouse moved to (739, 454)
Screenshot: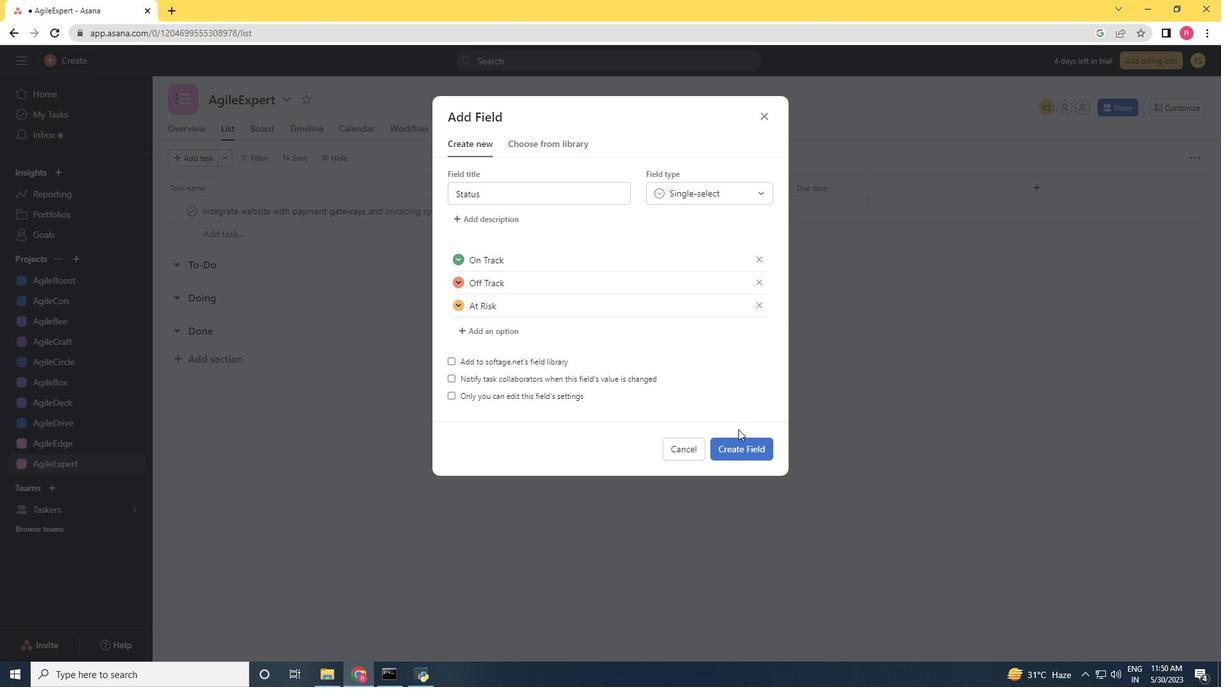 
Action: Mouse pressed left at (739, 454)
Screenshot: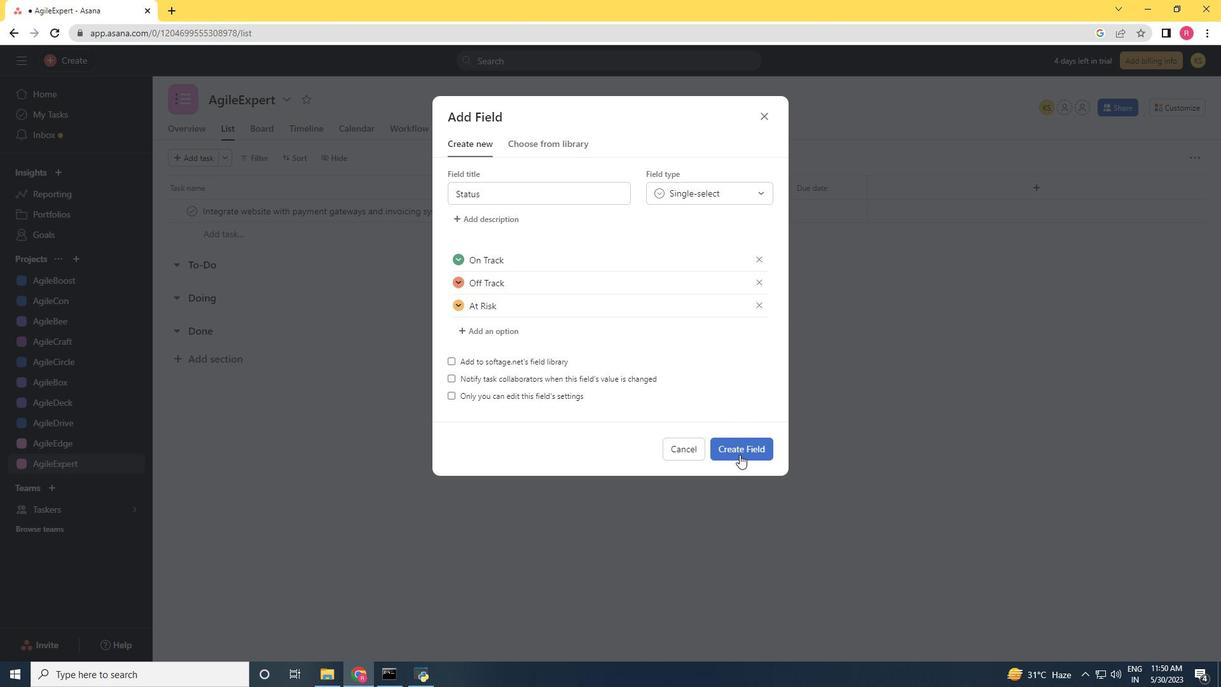 
Action: Mouse moved to (1068, 188)
Screenshot: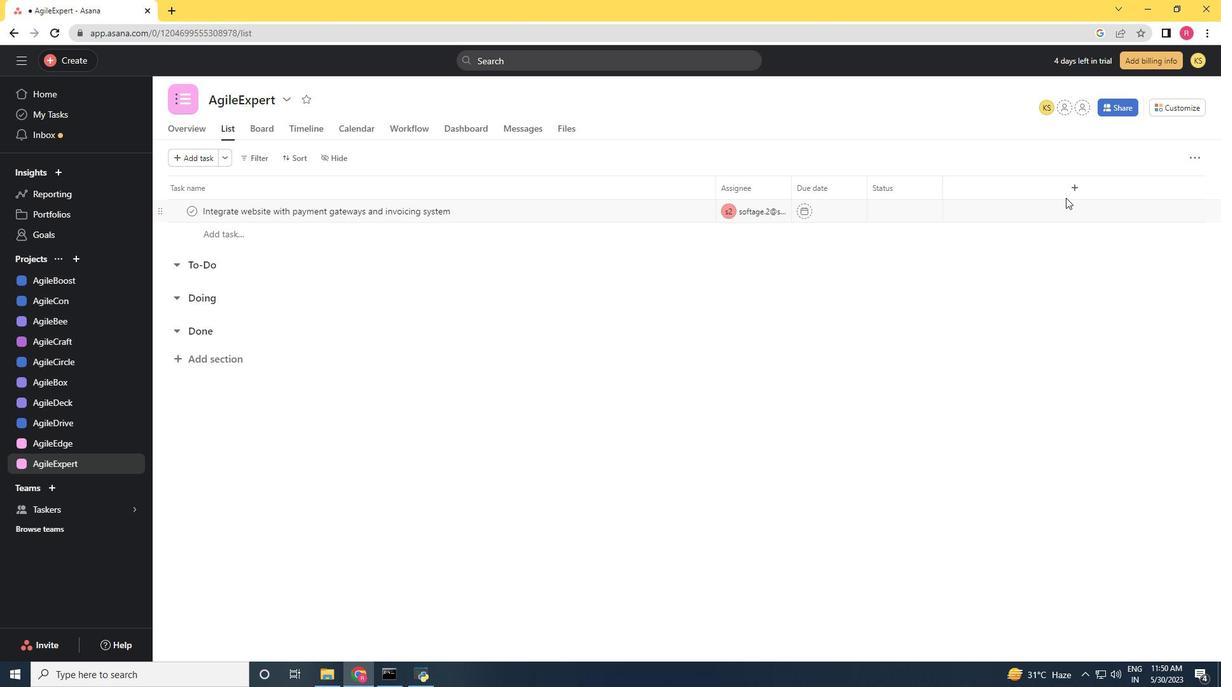 
Action: Mouse pressed left at (1068, 188)
Screenshot: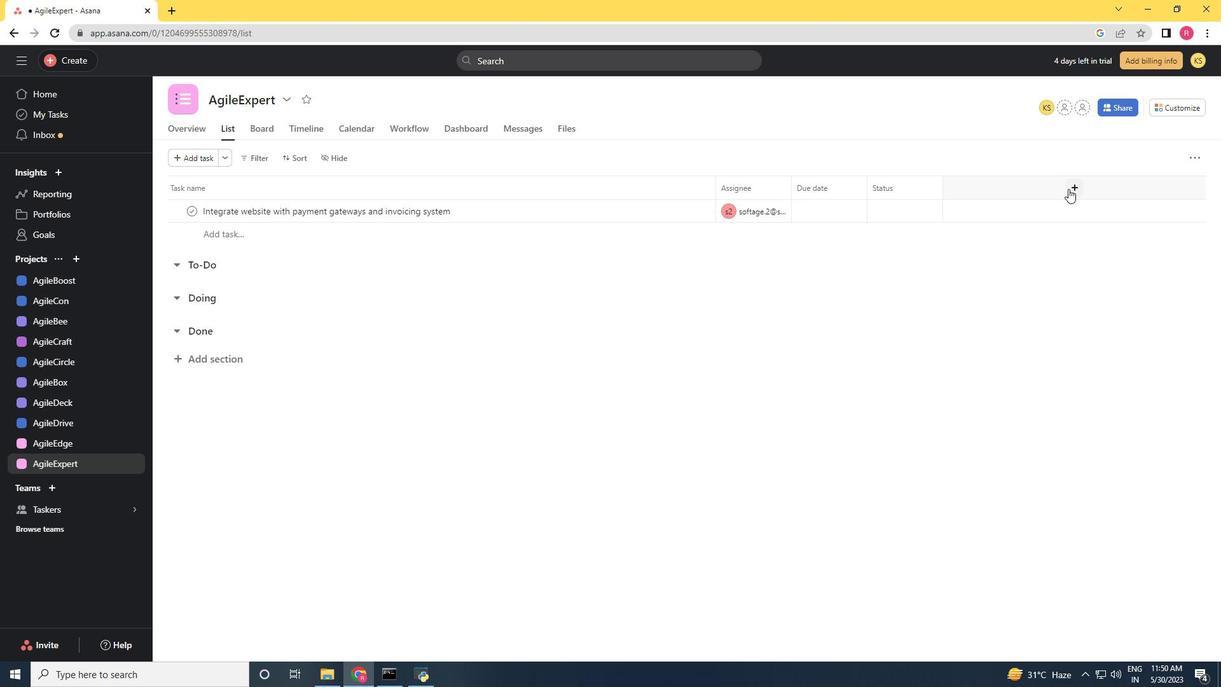 
Action: Mouse moved to (1007, 228)
Screenshot: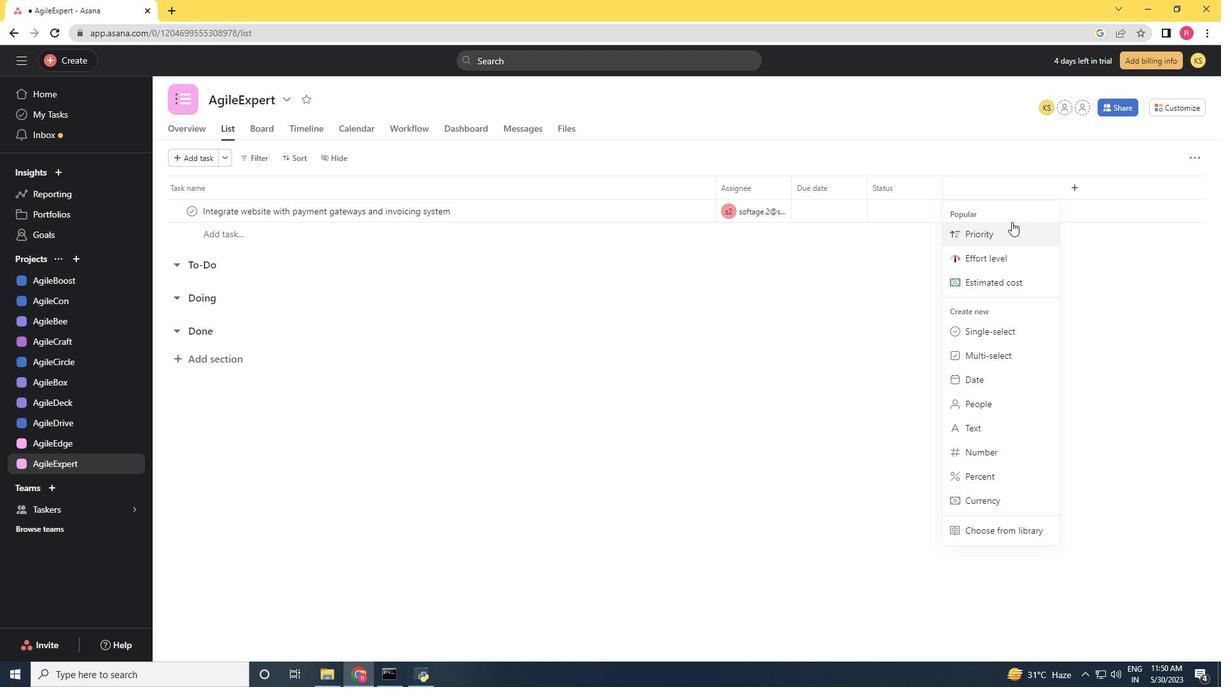 
Action: Mouse pressed left at (1007, 228)
Screenshot: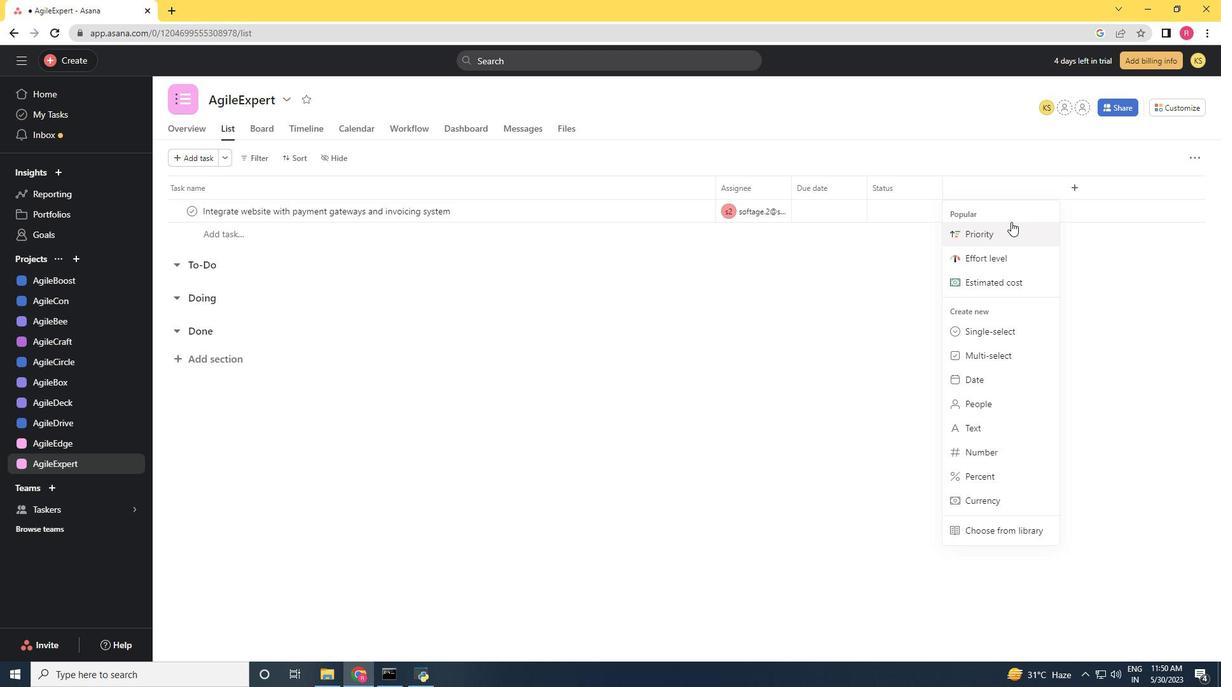 
Action: Mouse moved to (735, 432)
Screenshot: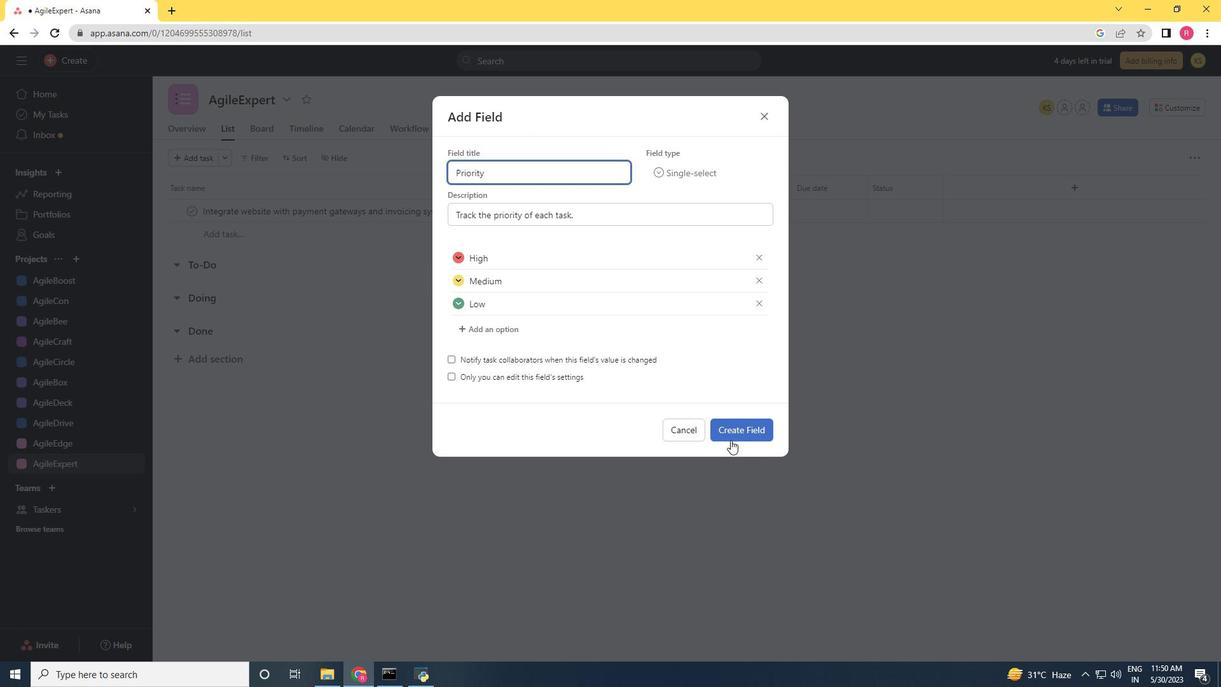 
Action: Mouse pressed left at (735, 432)
Screenshot: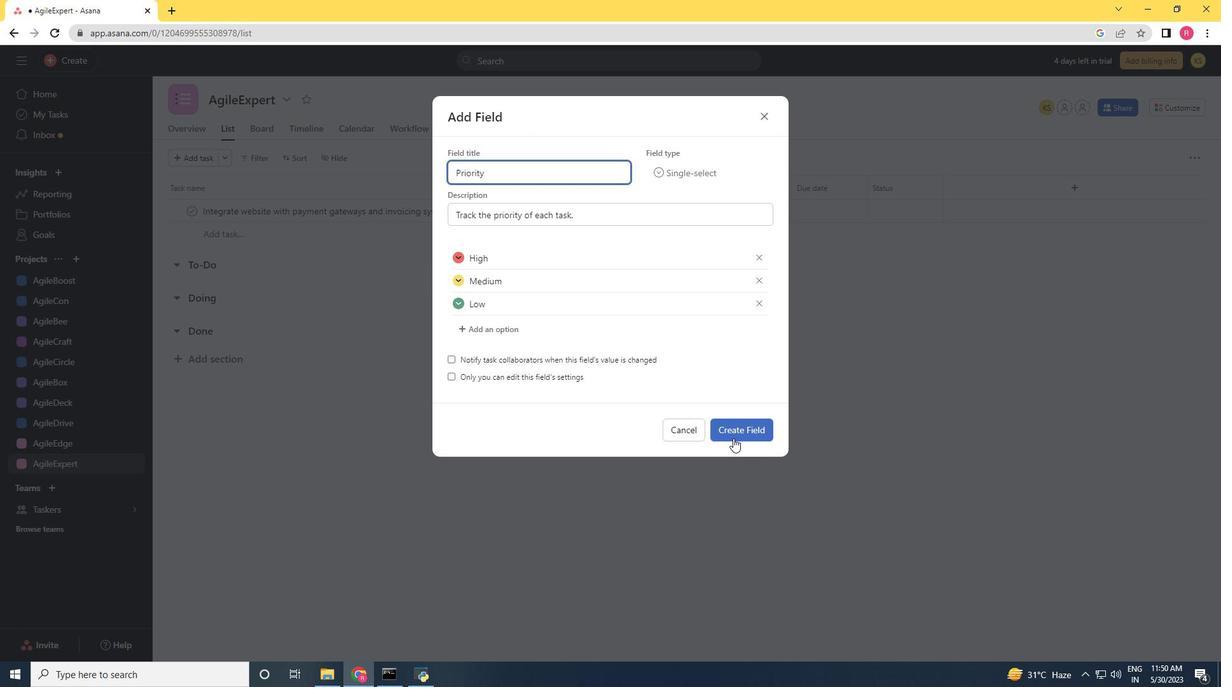 
Action: Mouse moved to (906, 218)
Screenshot: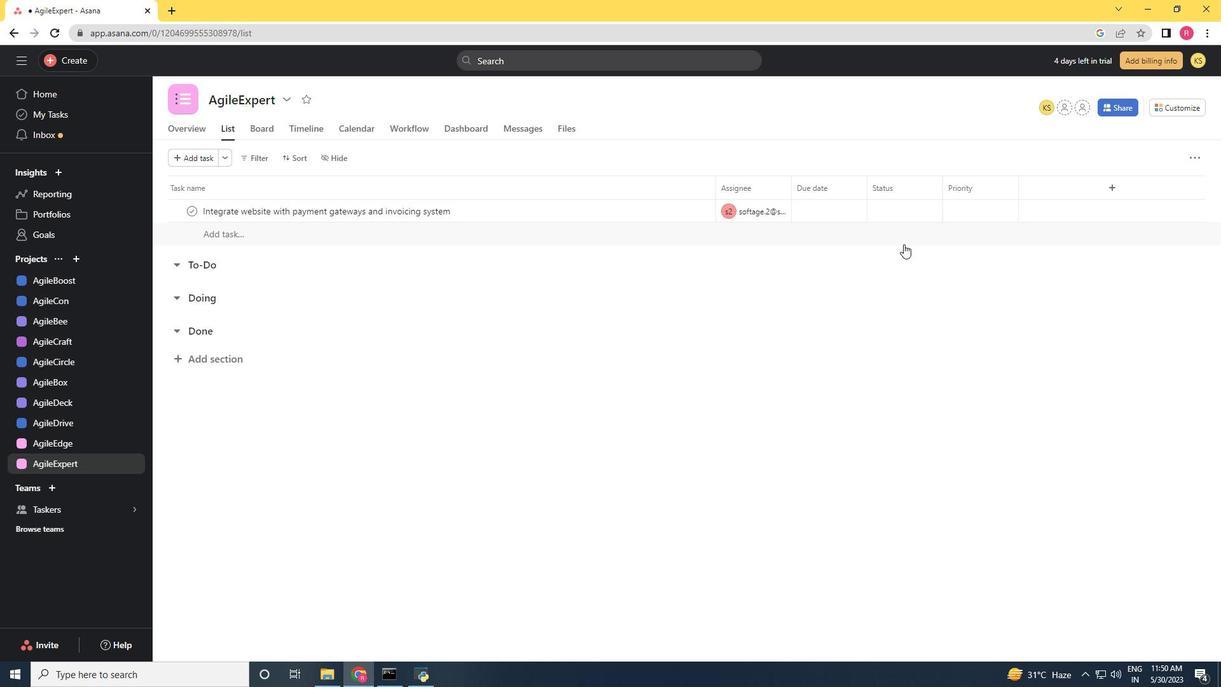 
Action: Mouse pressed left at (906, 218)
Screenshot: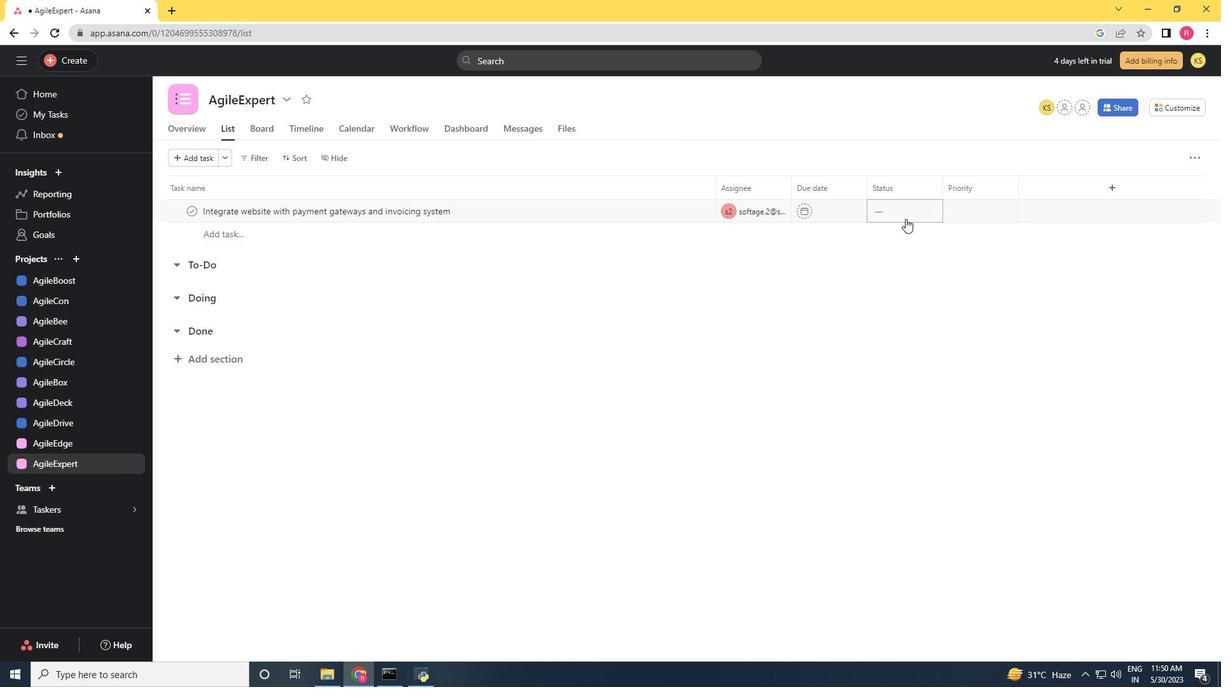 
Action: Mouse moved to (906, 258)
Screenshot: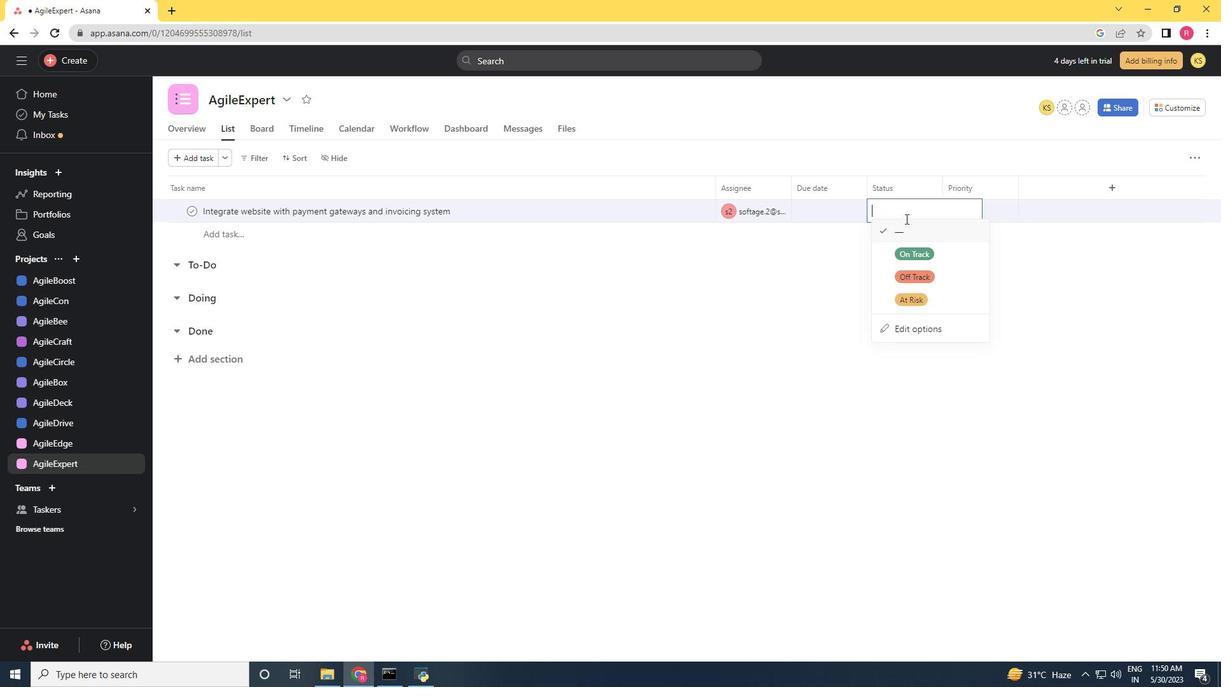 
Action: Mouse pressed left at (906, 258)
Screenshot: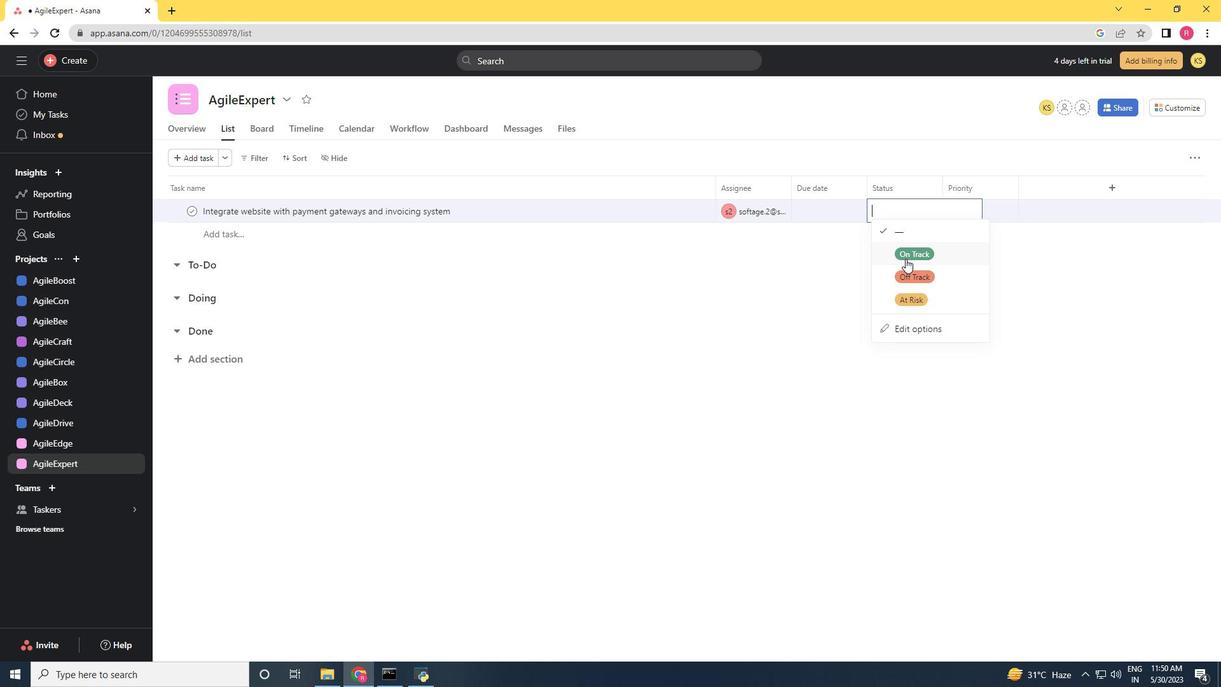 
Action: Mouse moved to (995, 210)
Screenshot: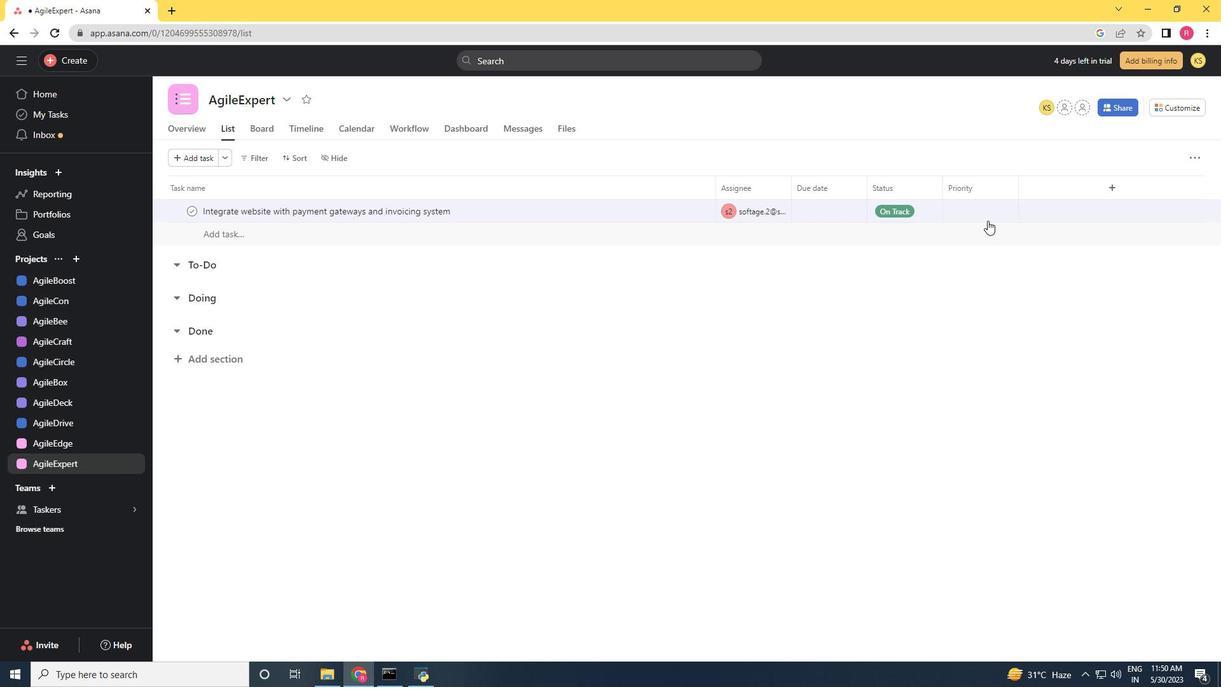 
Action: Mouse pressed left at (995, 210)
Screenshot: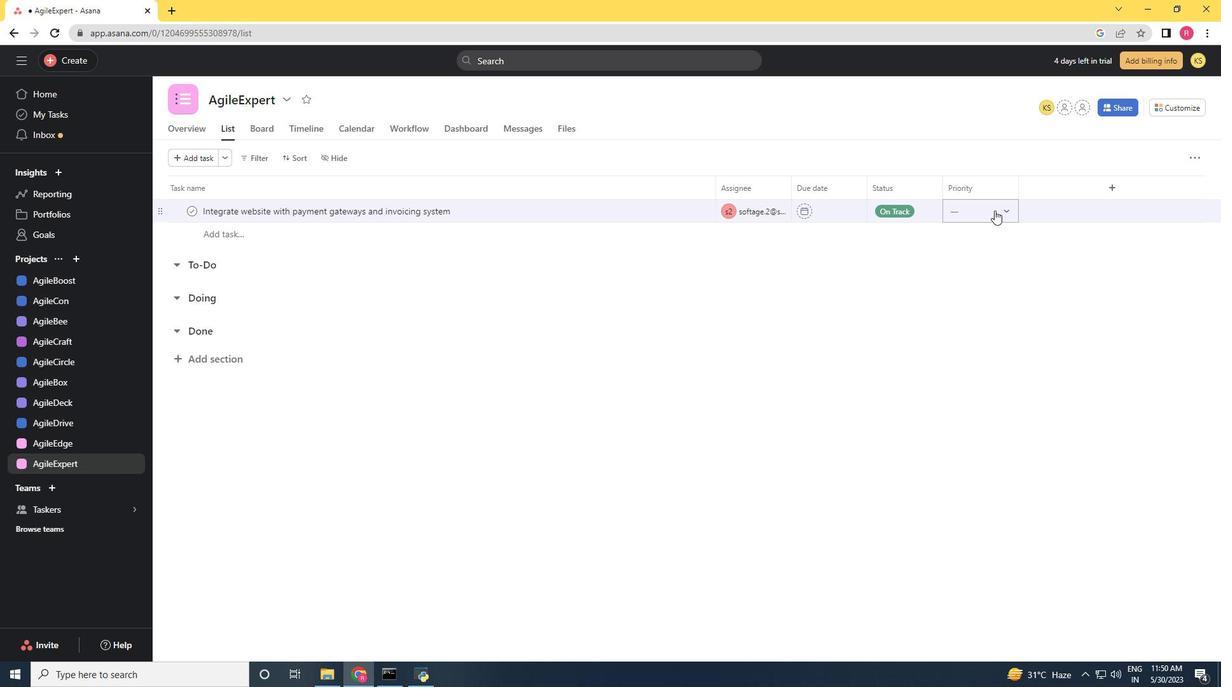 
Action: Mouse moved to (977, 293)
Screenshot: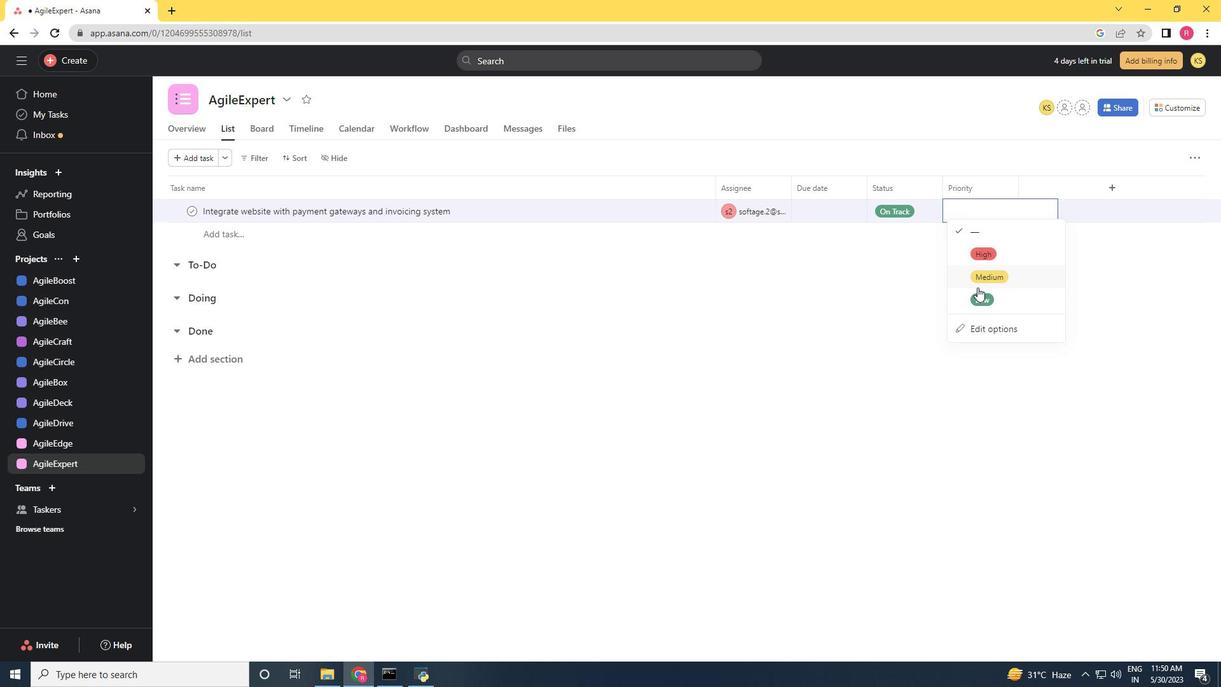 
Action: Mouse pressed left at (977, 293)
Screenshot: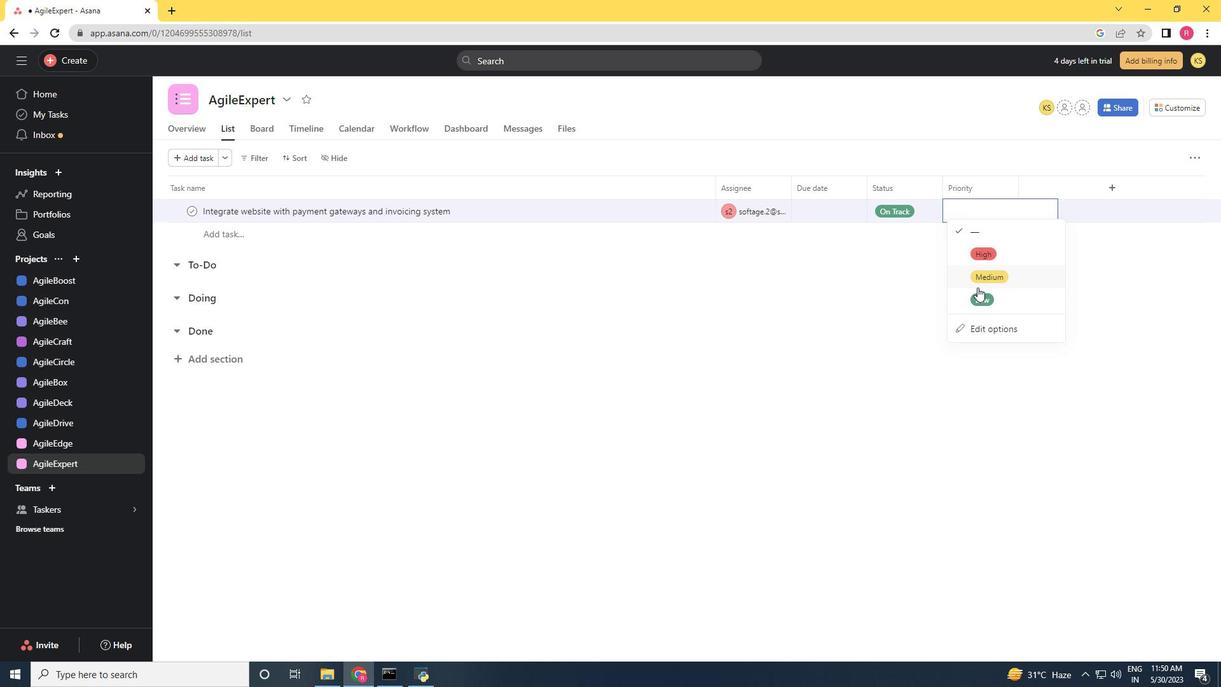 
Action: Mouse moved to (977, 294)
Screenshot: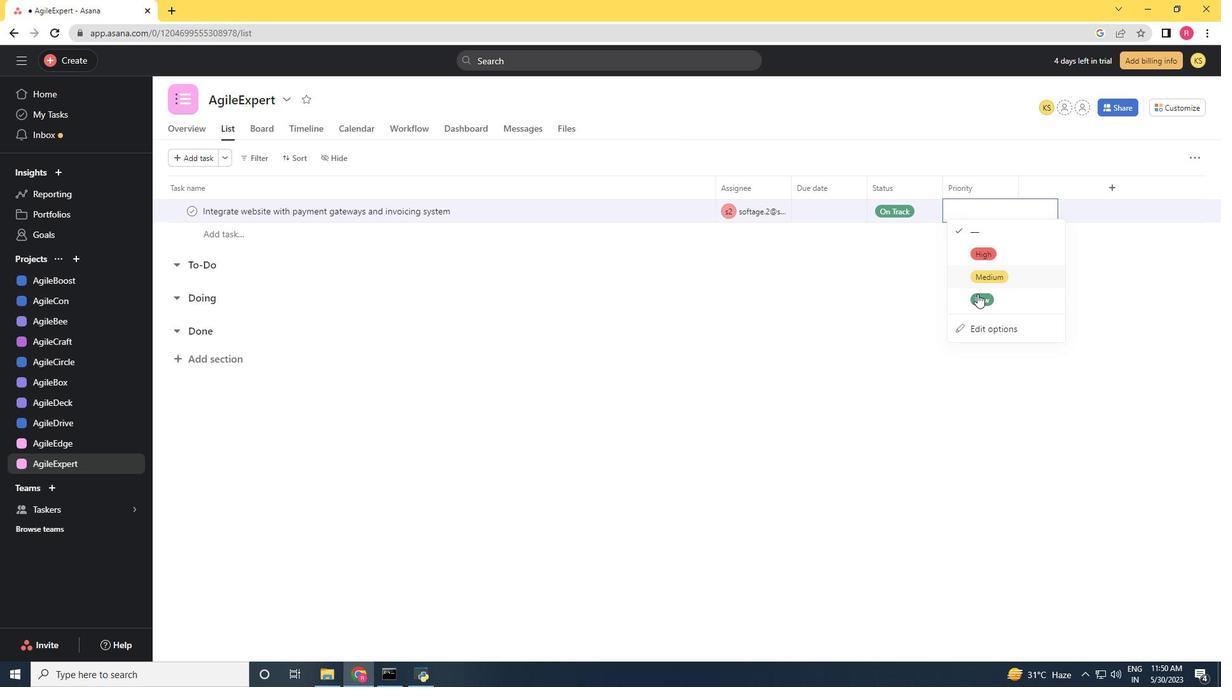 
